 Task: Search one way flight ticket for 3 adults, 3 children in business from Kenai: Kenai Municipal Airport to Riverton: Central Wyoming Regional Airport (was Riverton Regional) on 5-4-2023. Choice of flights is United. Number of bags: 1 carry on bag and 3 checked bags. Price is upto 89000. Outbound departure time preference is 0:00.
Action: Mouse moved to (301, 255)
Screenshot: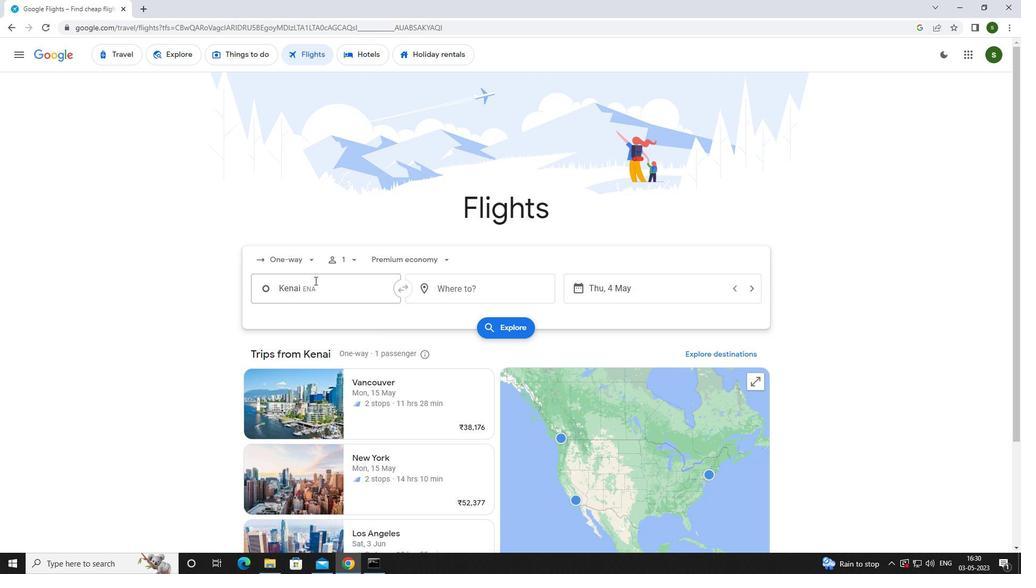 
Action: Mouse pressed left at (301, 255)
Screenshot: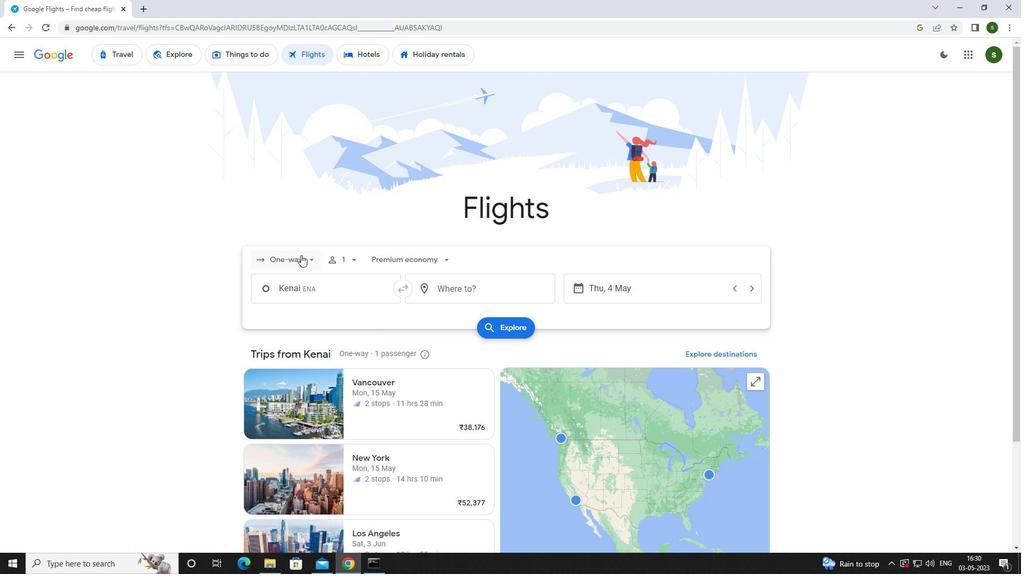 
Action: Mouse moved to (306, 308)
Screenshot: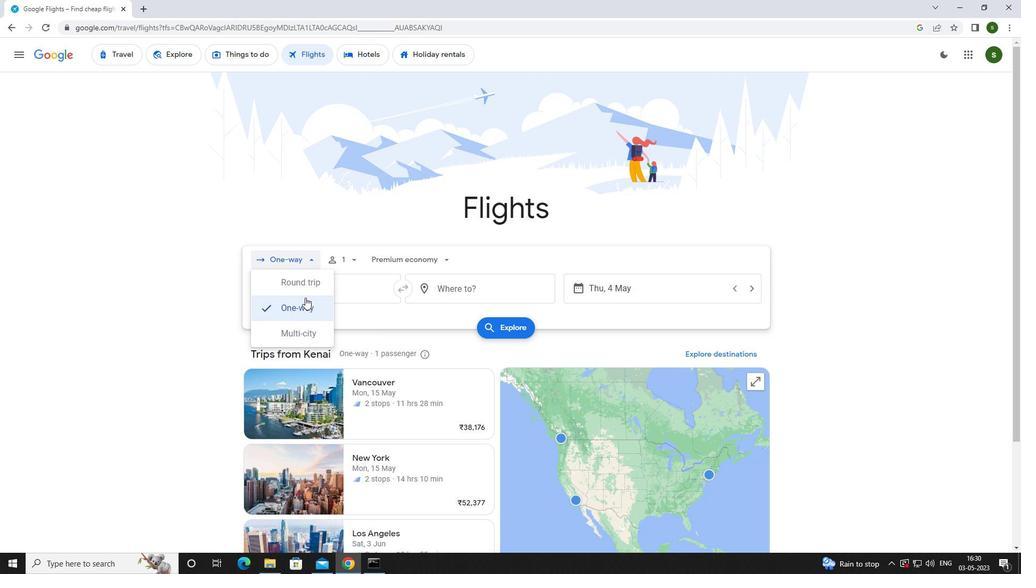 
Action: Mouse pressed left at (306, 308)
Screenshot: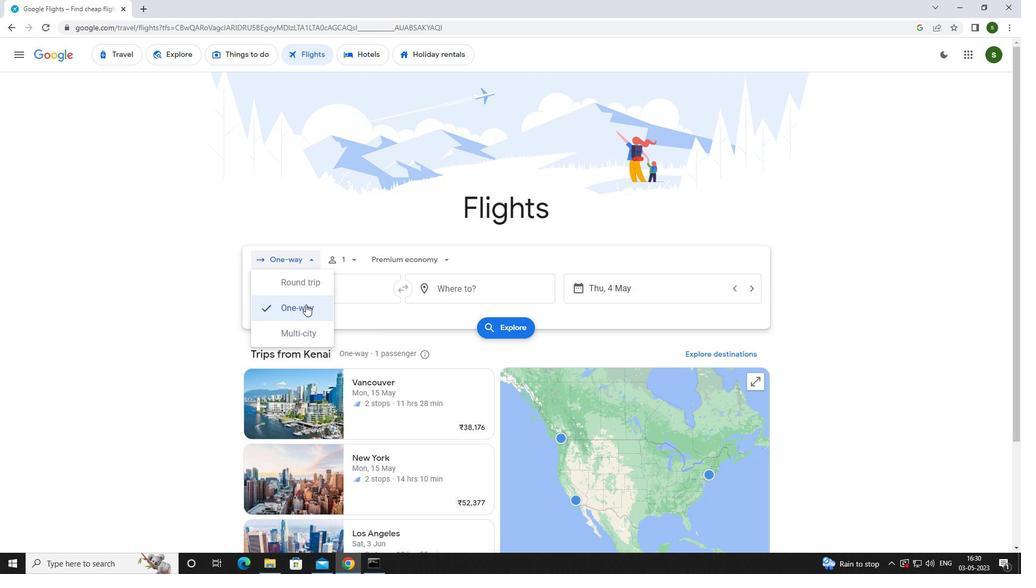 
Action: Mouse moved to (354, 257)
Screenshot: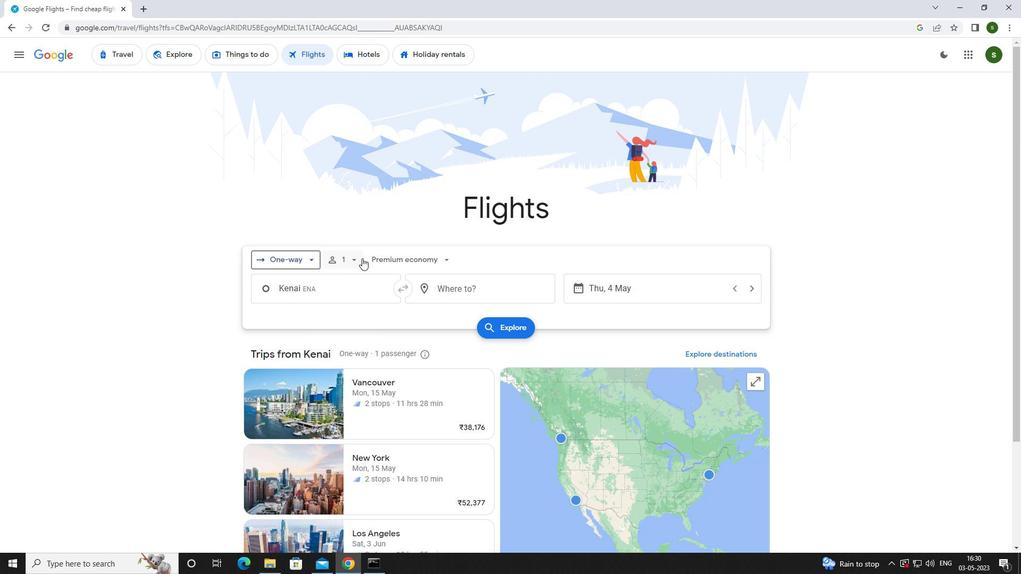 
Action: Mouse pressed left at (354, 257)
Screenshot: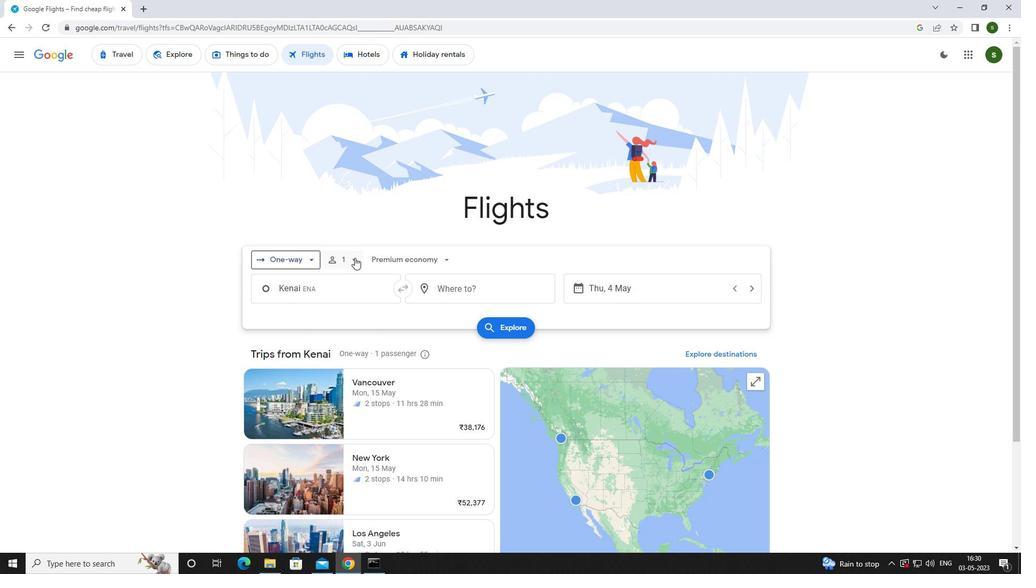 
Action: Mouse moved to (429, 288)
Screenshot: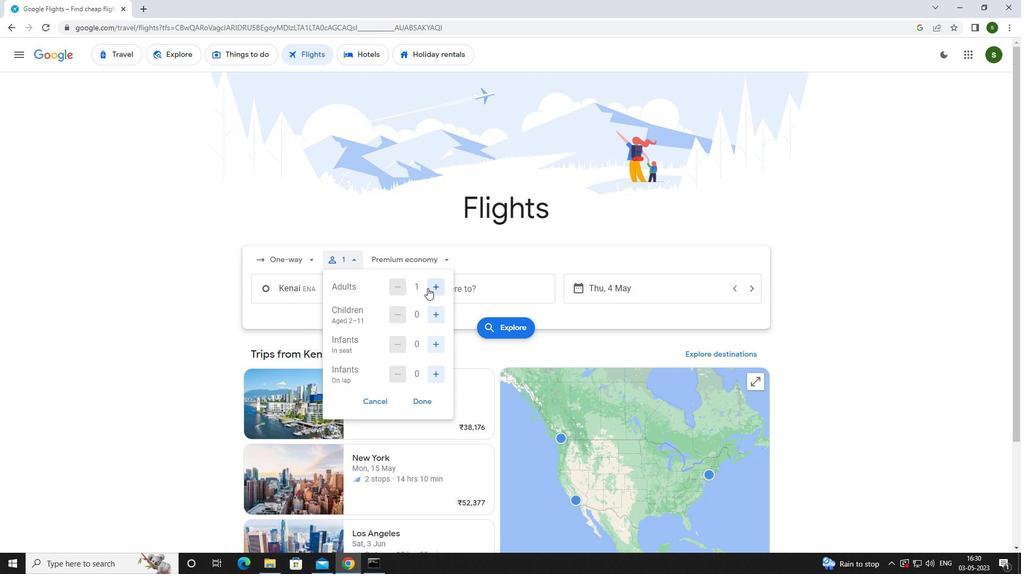 
Action: Mouse pressed left at (429, 288)
Screenshot: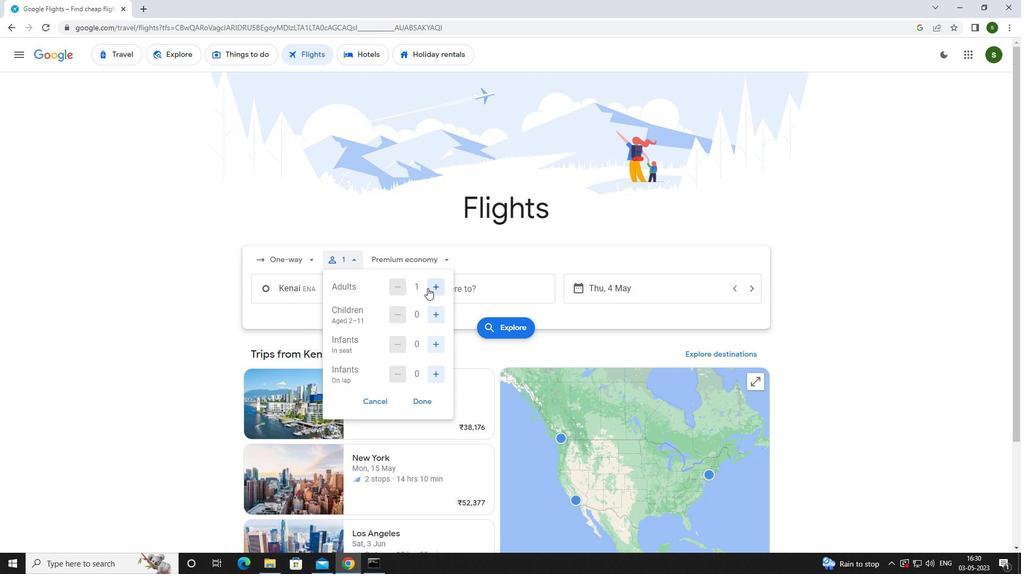 
Action: Mouse pressed left at (429, 288)
Screenshot: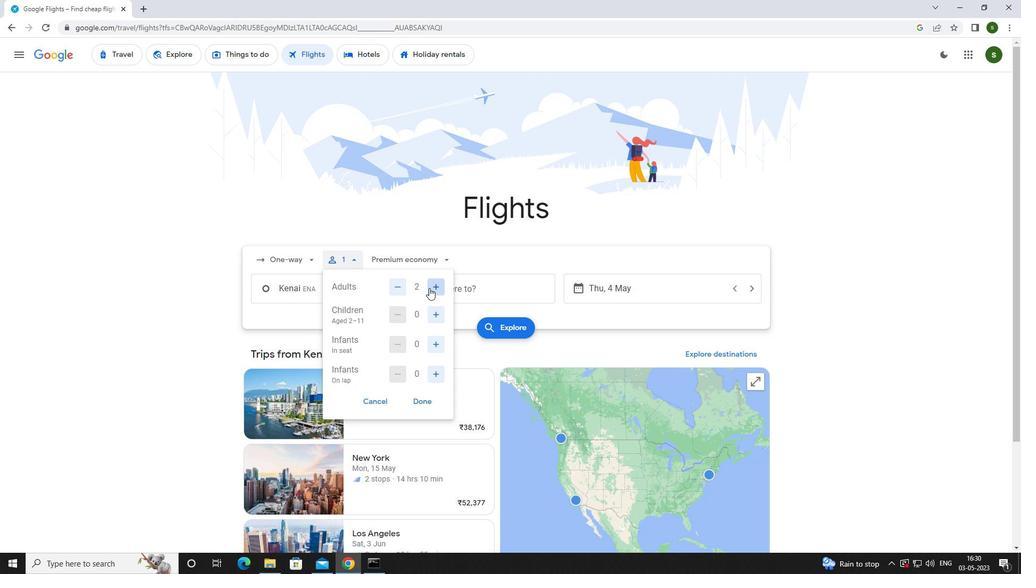 
Action: Mouse moved to (435, 311)
Screenshot: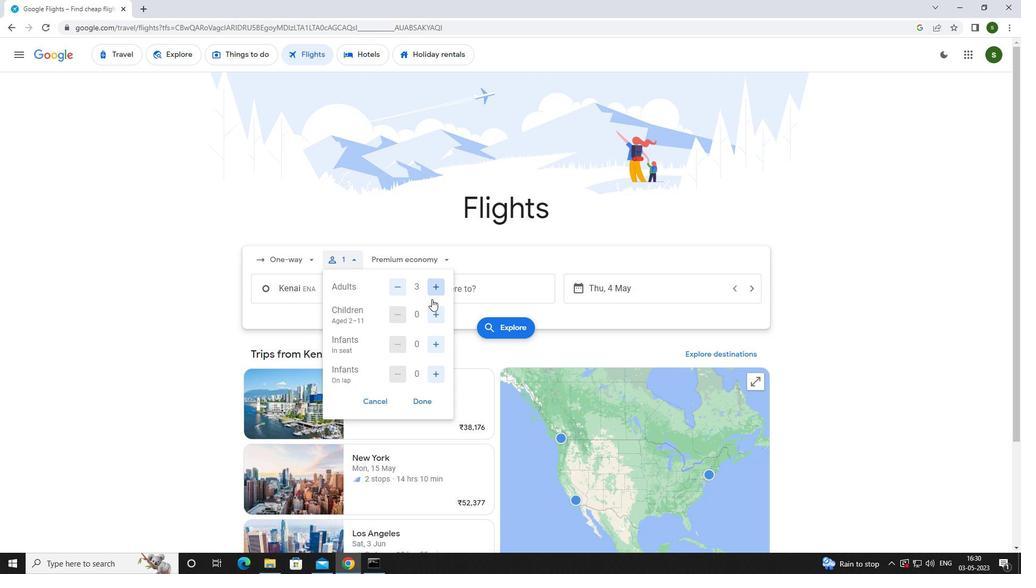
Action: Mouse pressed left at (435, 311)
Screenshot: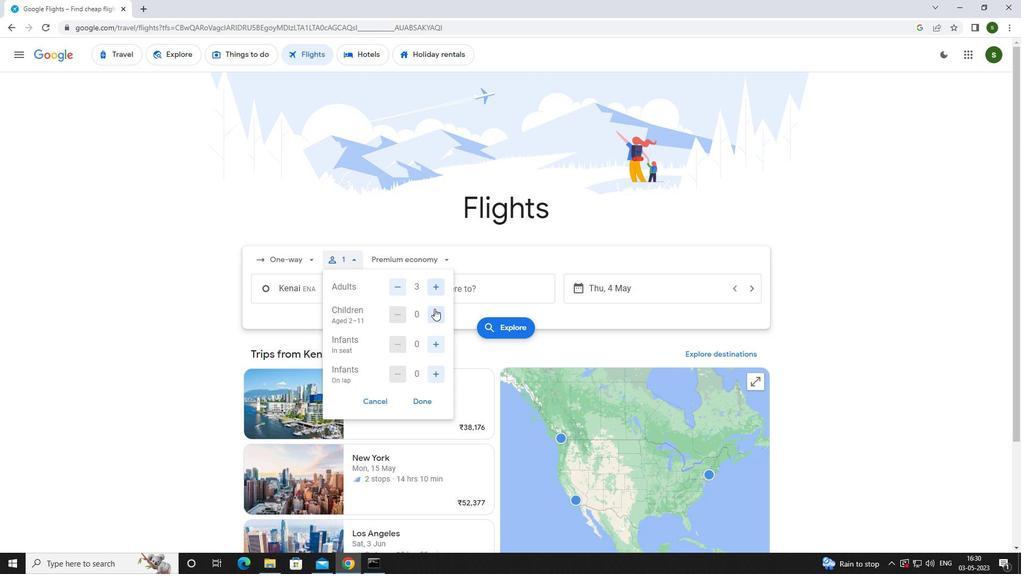 
Action: Mouse pressed left at (435, 311)
Screenshot: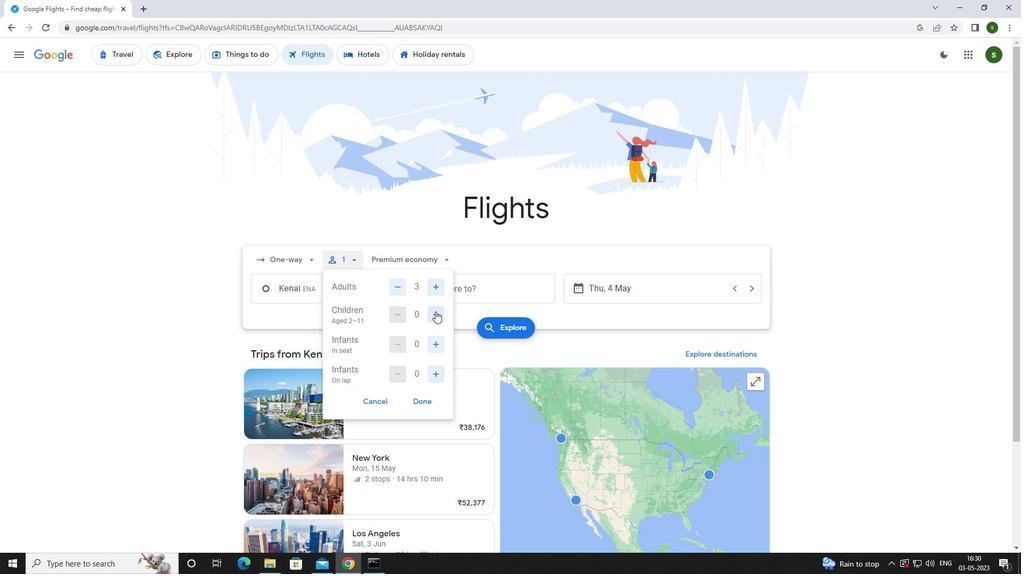 
Action: Mouse pressed left at (435, 311)
Screenshot: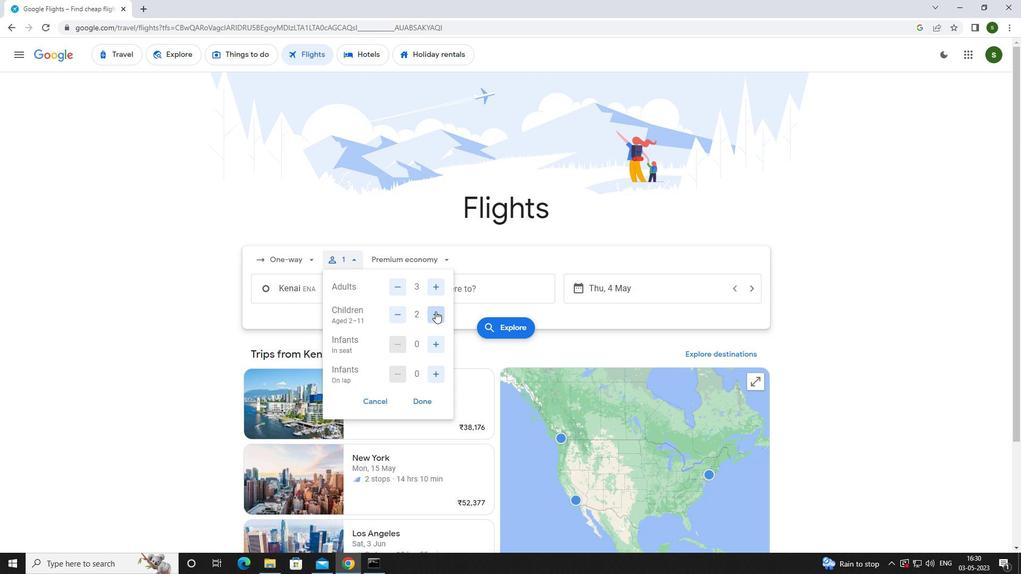 
Action: Mouse moved to (428, 262)
Screenshot: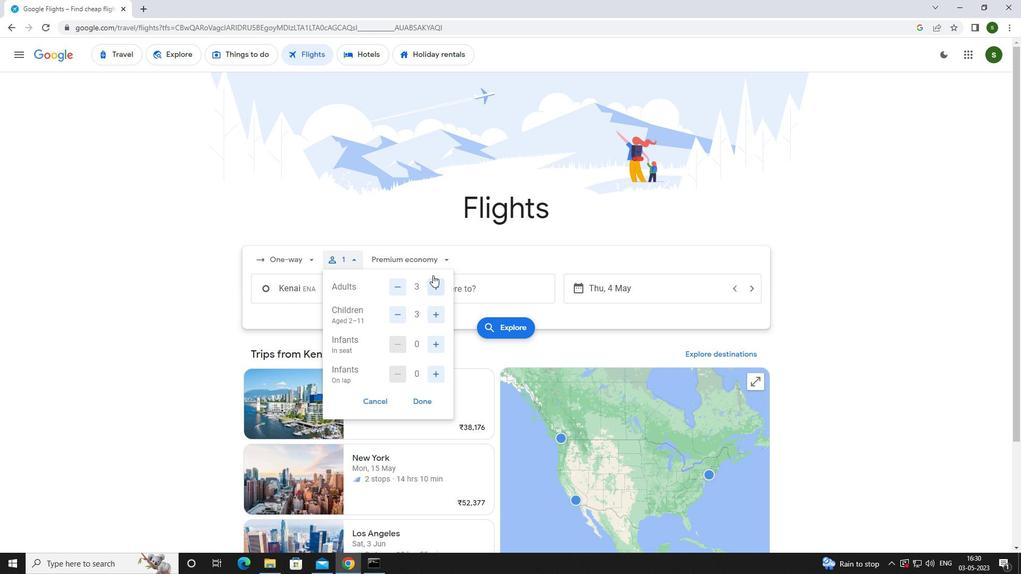 
Action: Mouse pressed left at (428, 262)
Screenshot: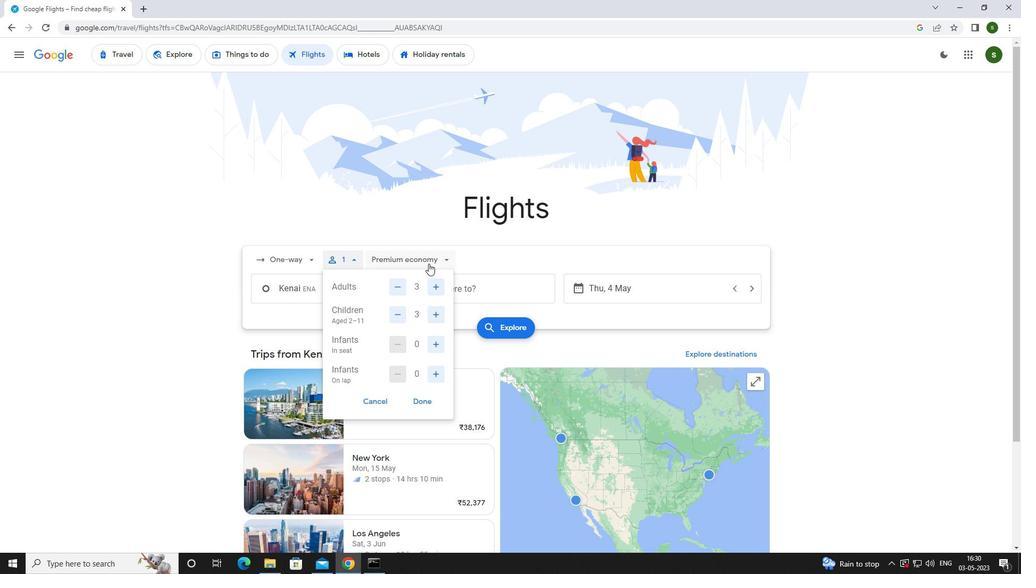 
Action: Mouse moved to (426, 328)
Screenshot: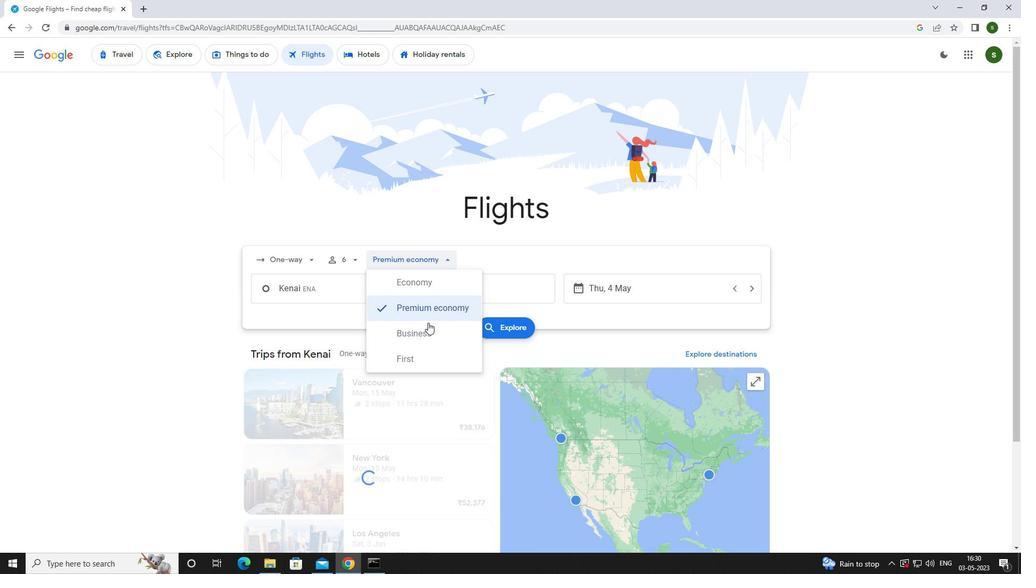 
Action: Mouse pressed left at (426, 328)
Screenshot: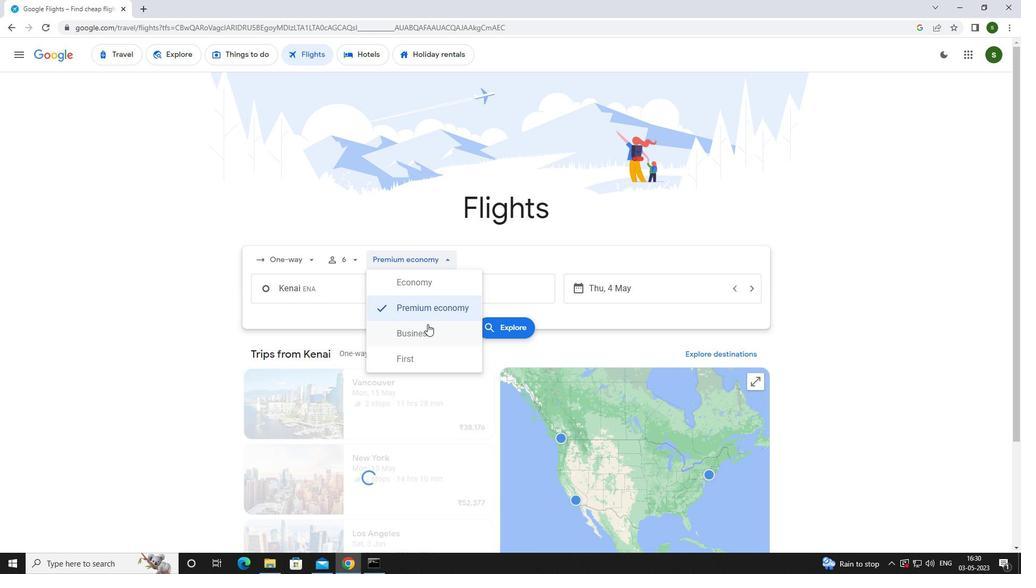 
Action: Mouse moved to (360, 292)
Screenshot: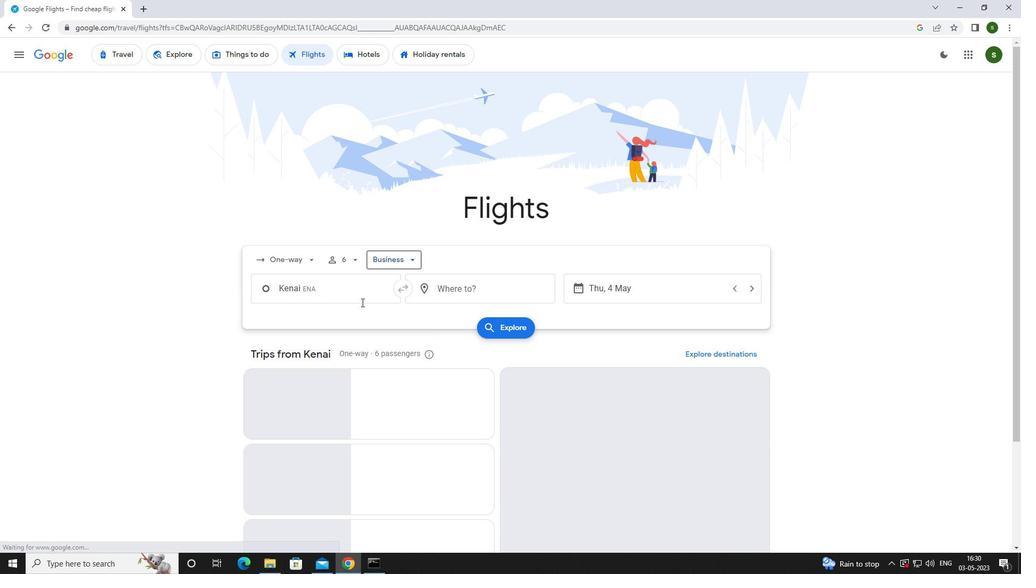 
Action: Mouse pressed left at (360, 292)
Screenshot: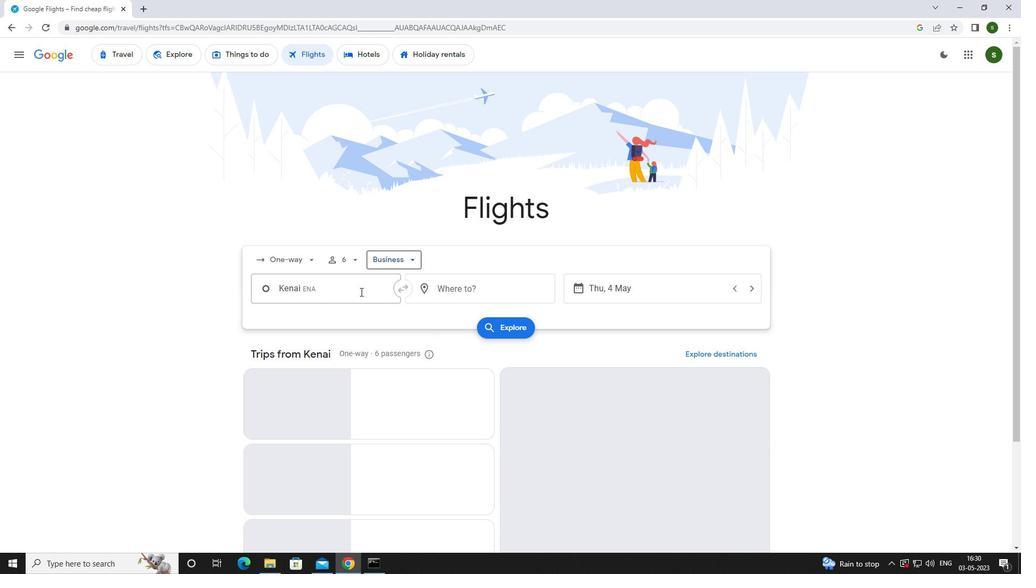 
Action: Key pressed <Key.caps_lock>k<Key.caps_lock>enai
Screenshot: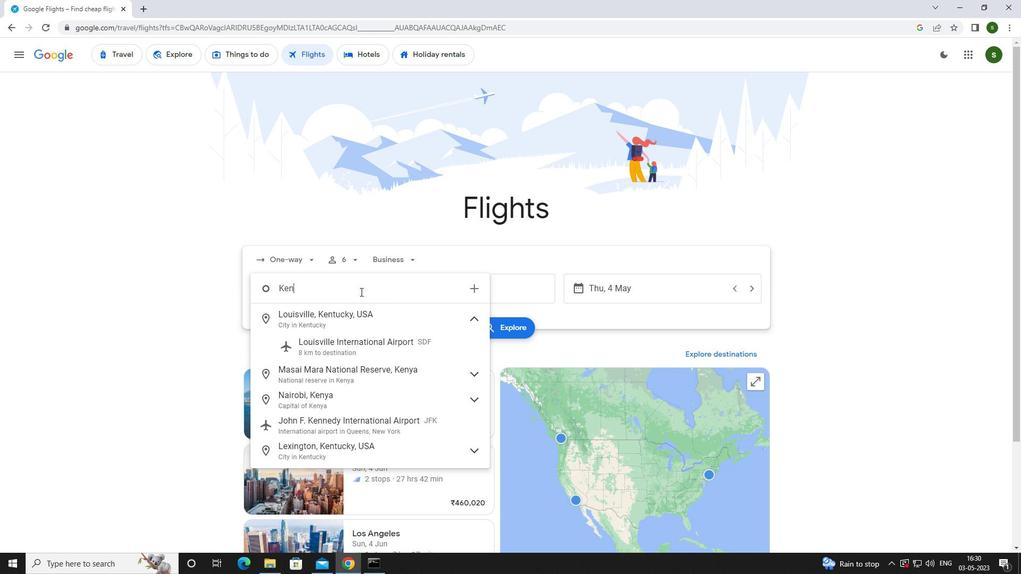 
Action: Mouse moved to (352, 374)
Screenshot: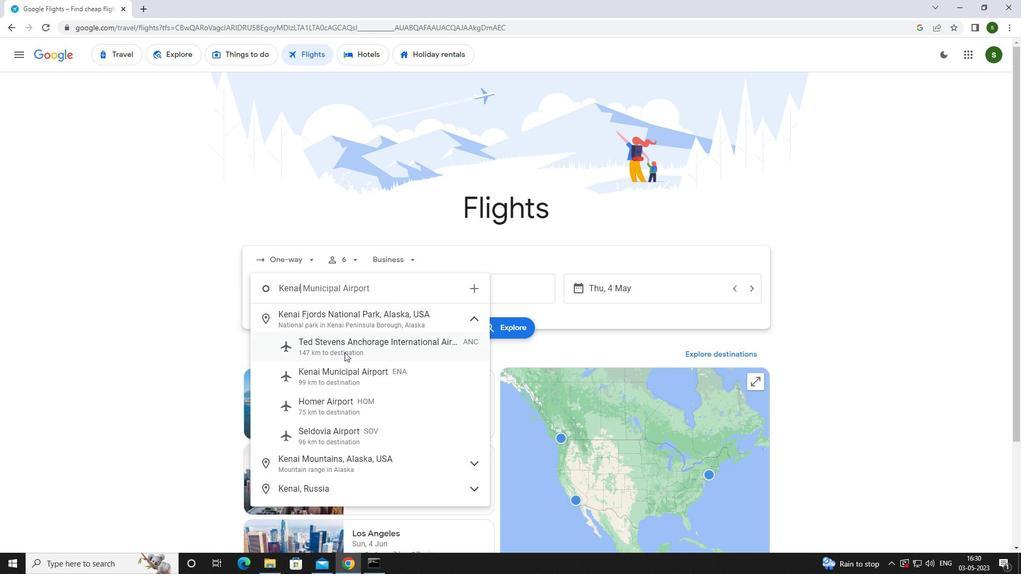 
Action: Mouse pressed left at (352, 374)
Screenshot: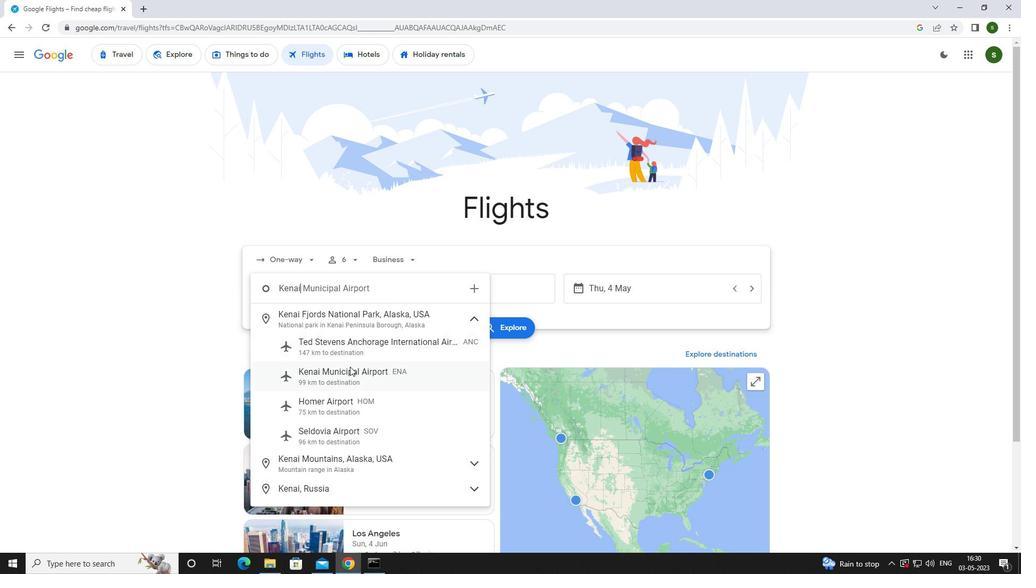 
Action: Mouse moved to (460, 294)
Screenshot: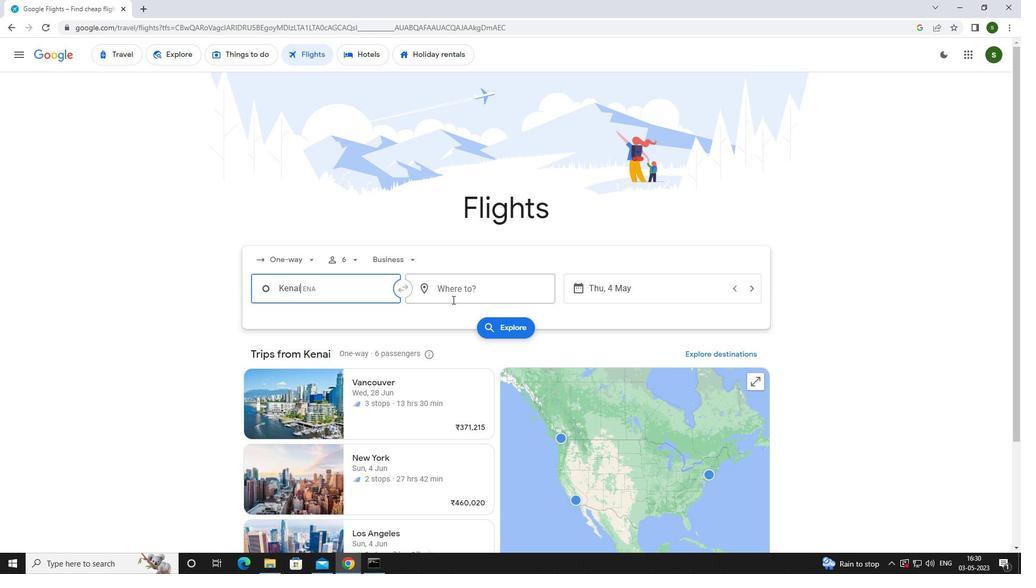 
Action: Mouse pressed left at (460, 294)
Screenshot: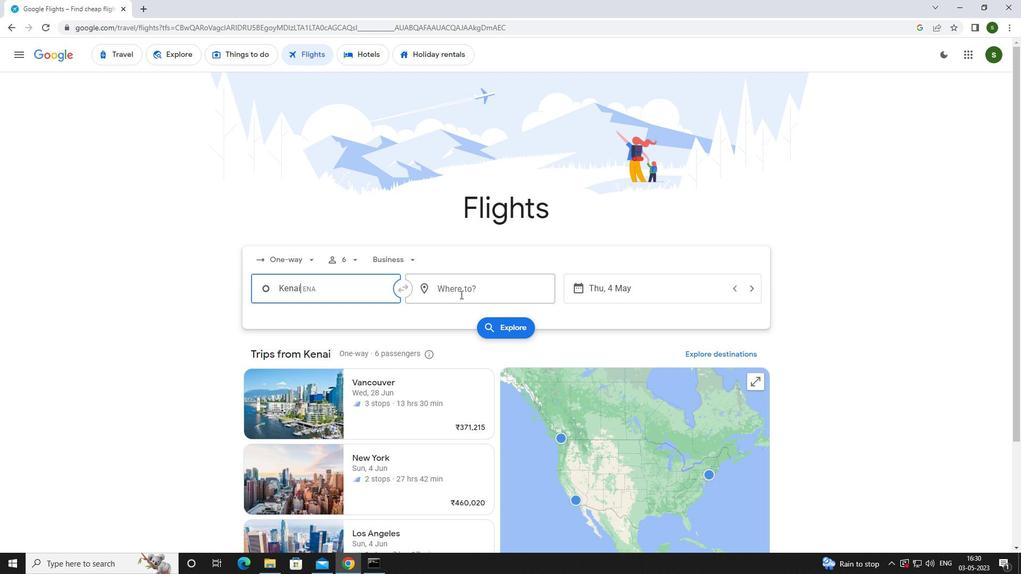 
Action: Key pressed <Key.caps_lock>r<Key.caps_lock>ivert
Screenshot: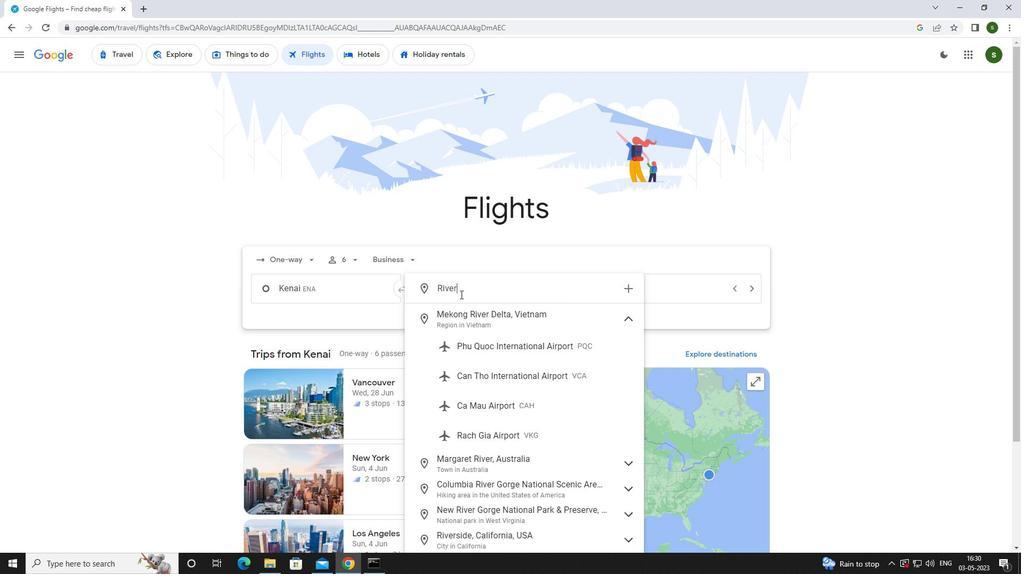 
Action: Mouse moved to (475, 348)
Screenshot: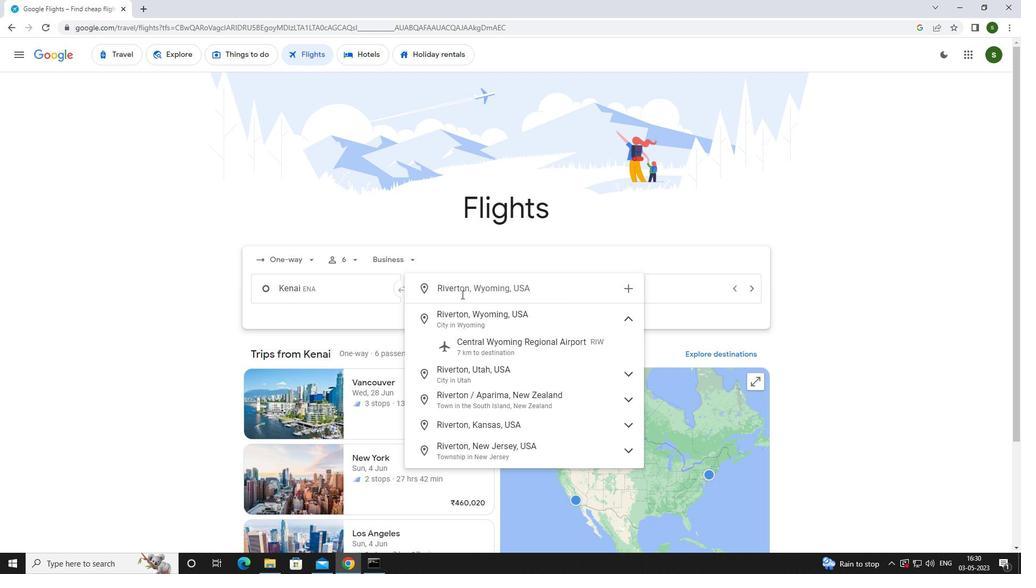 
Action: Mouse pressed left at (475, 348)
Screenshot: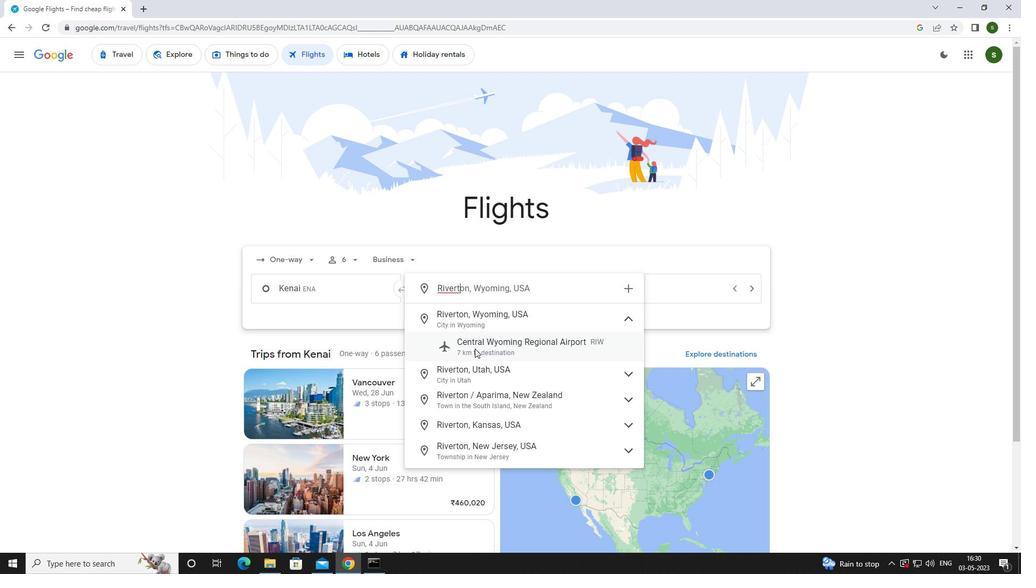 
Action: Mouse moved to (641, 285)
Screenshot: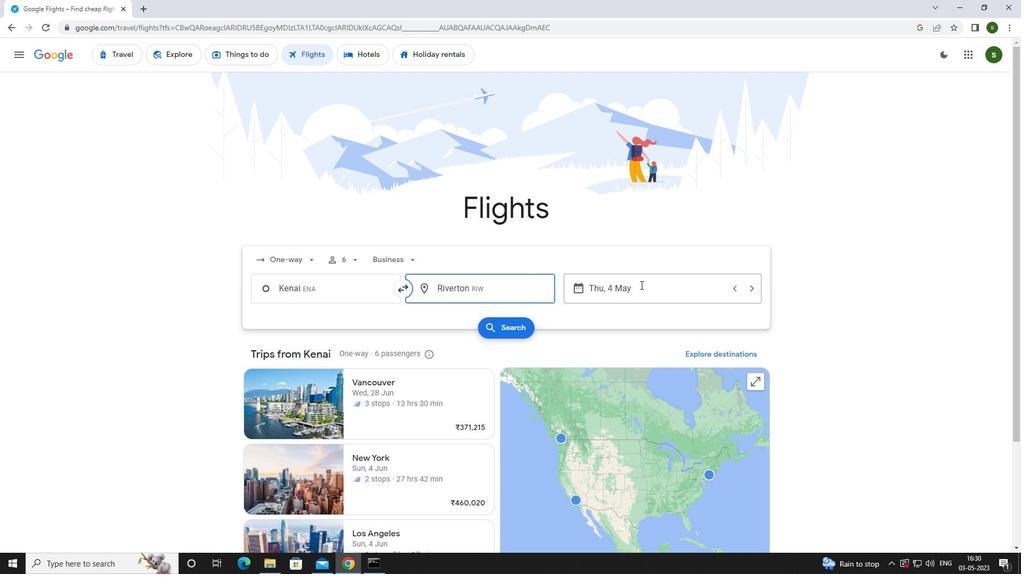 
Action: Mouse pressed left at (641, 285)
Screenshot: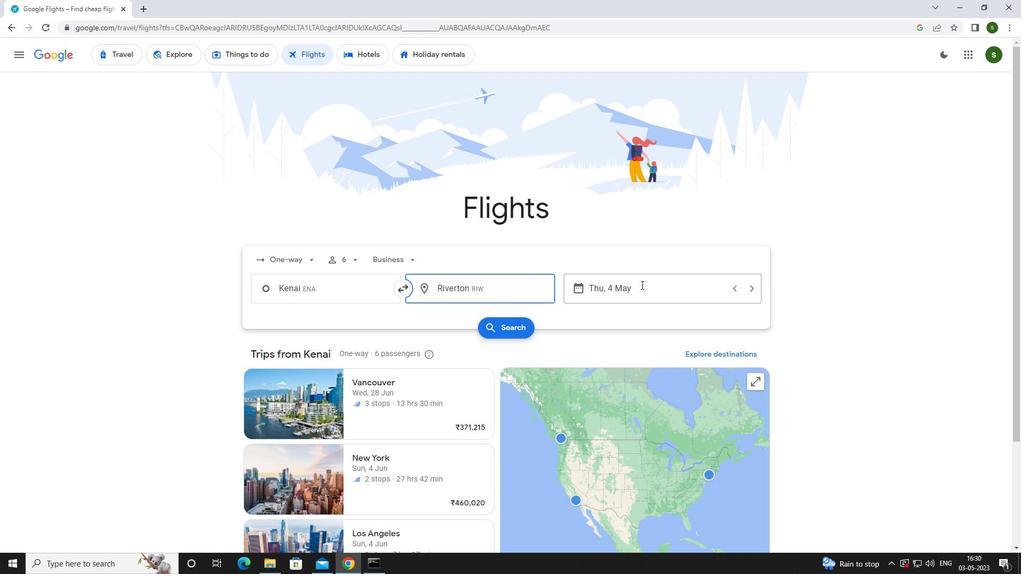 
Action: Mouse moved to (493, 358)
Screenshot: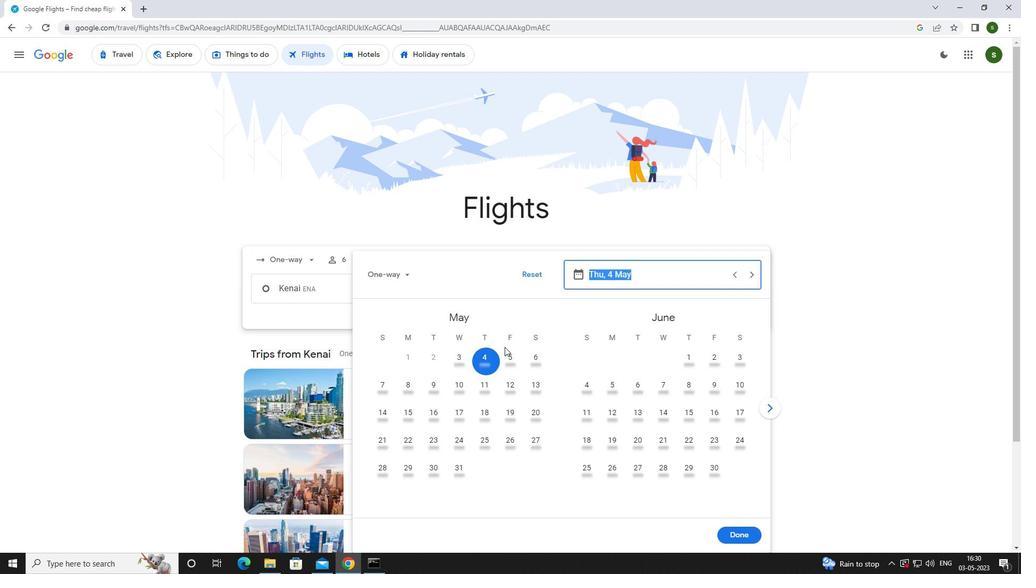 
Action: Mouse pressed left at (493, 358)
Screenshot: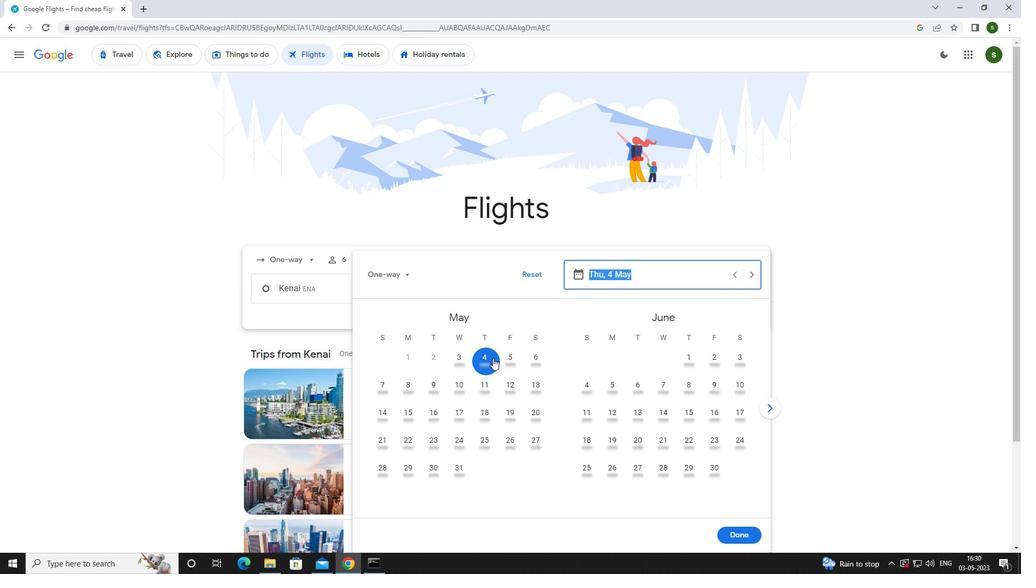 
Action: Mouse moved to (751, 538)
Screenshot: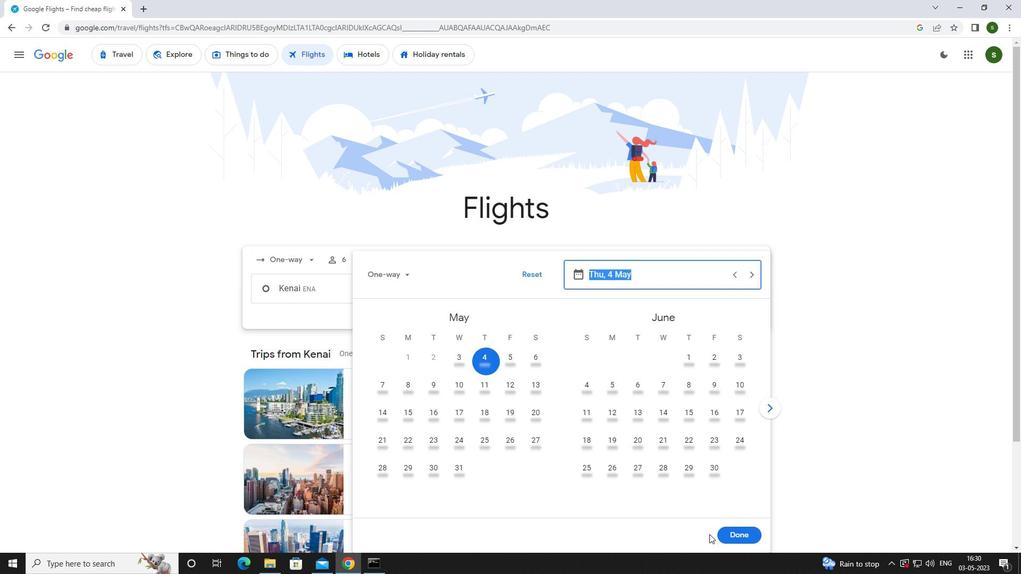 
Action: Mouse pressed left at (751, 538)
Screenshot: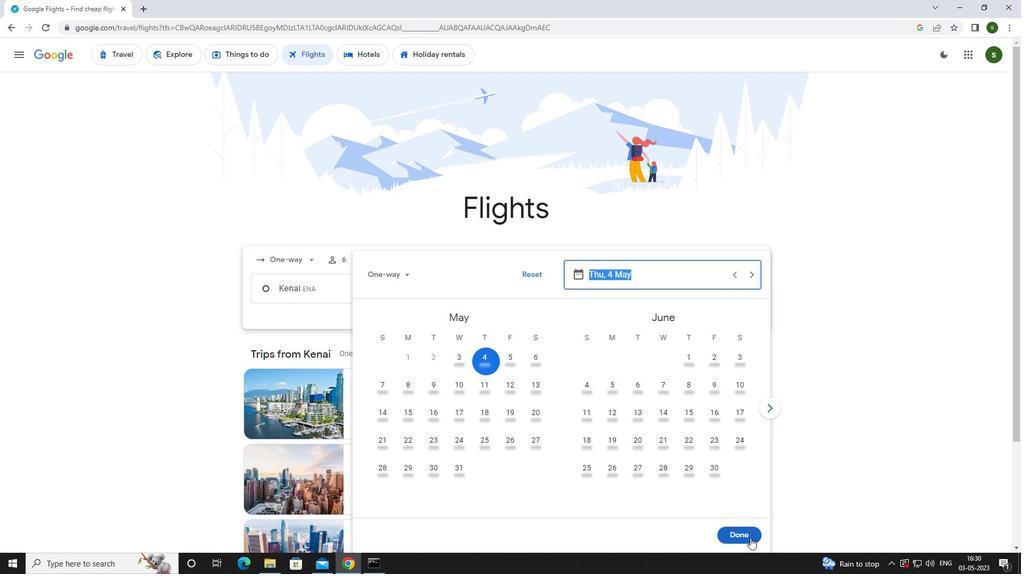 
Action: Mouse moved to (494, 326)
Screenshot: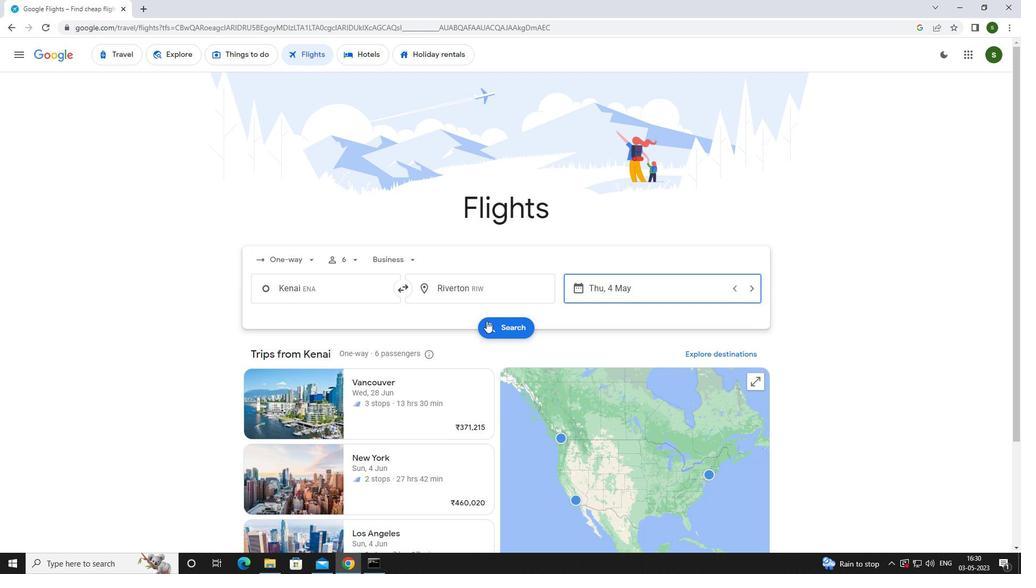
Action: Mouse pressed left at (494, 326)
Screenshot: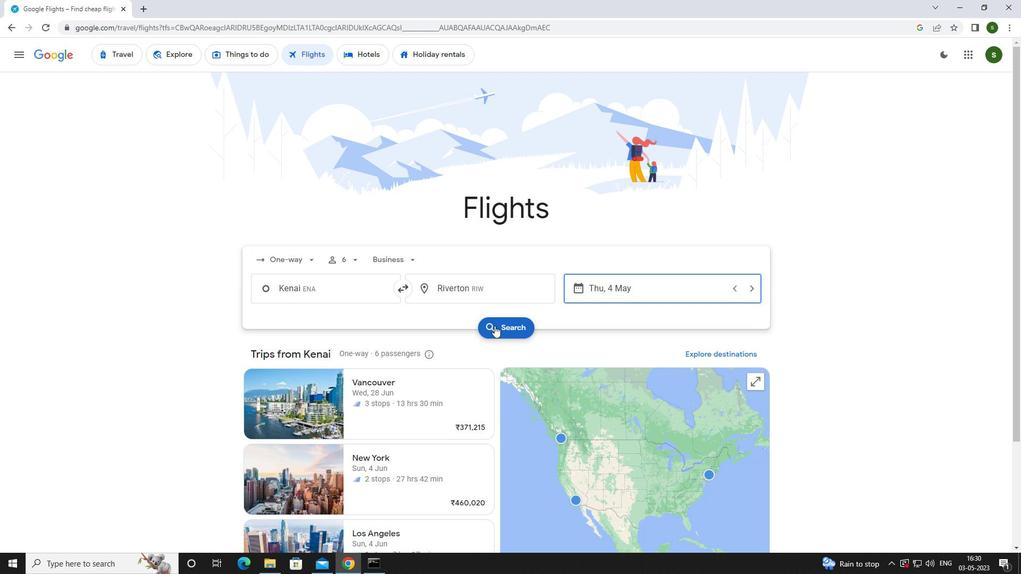 
Action: Mouse moved to (275, 152)
Screenshot: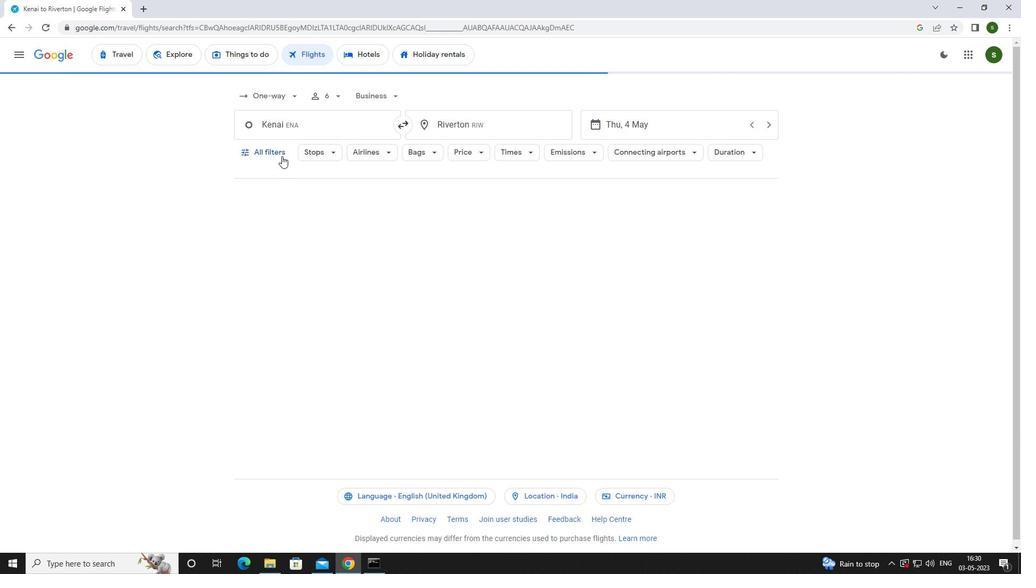 
Action: Mouse pressed left at (275, 152)
Screenshot: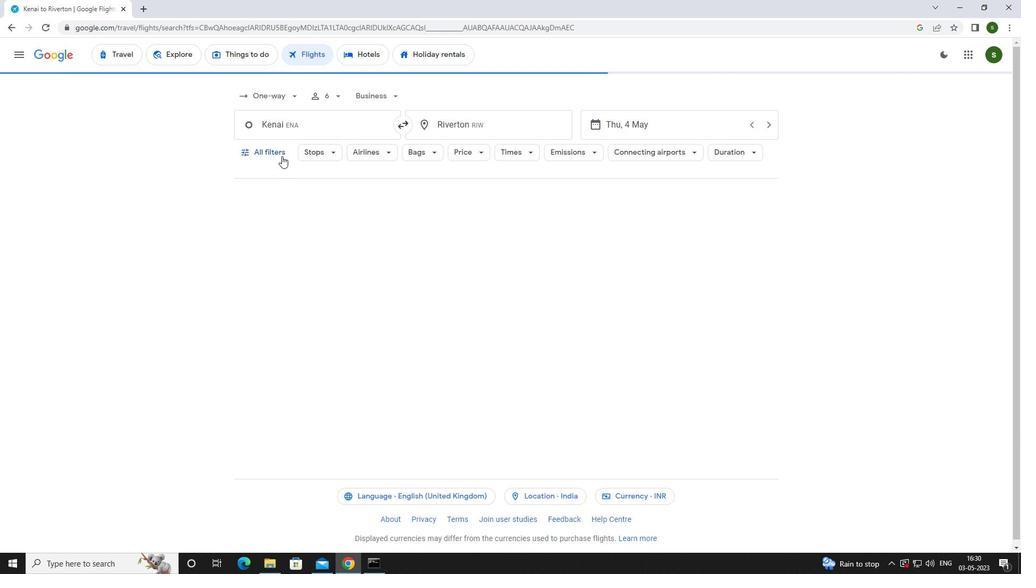 
Action: Mouse moved to (397, 380)
Screenshot: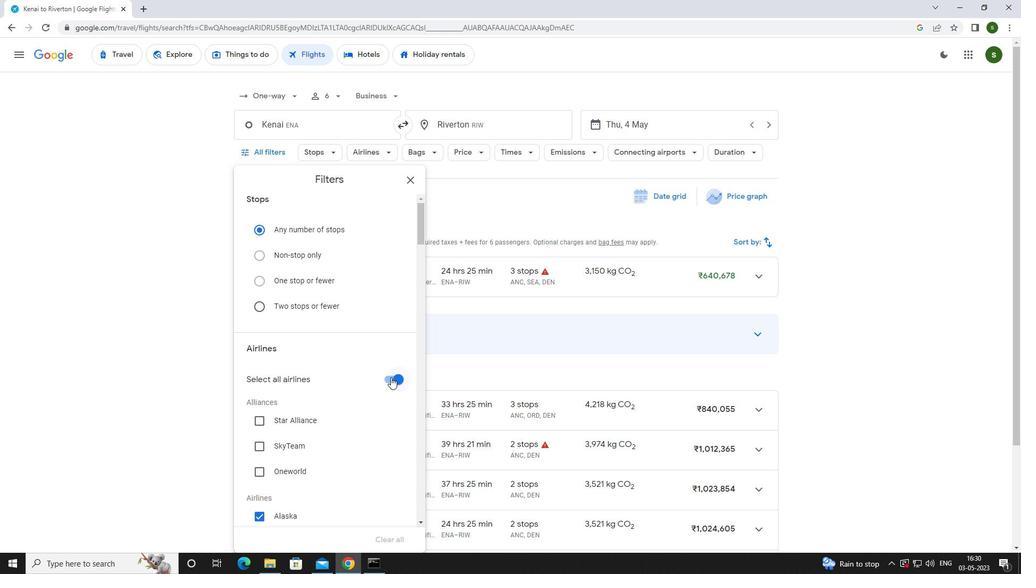 
Action: Mouse pressed left at (397, 380)
Screenshot: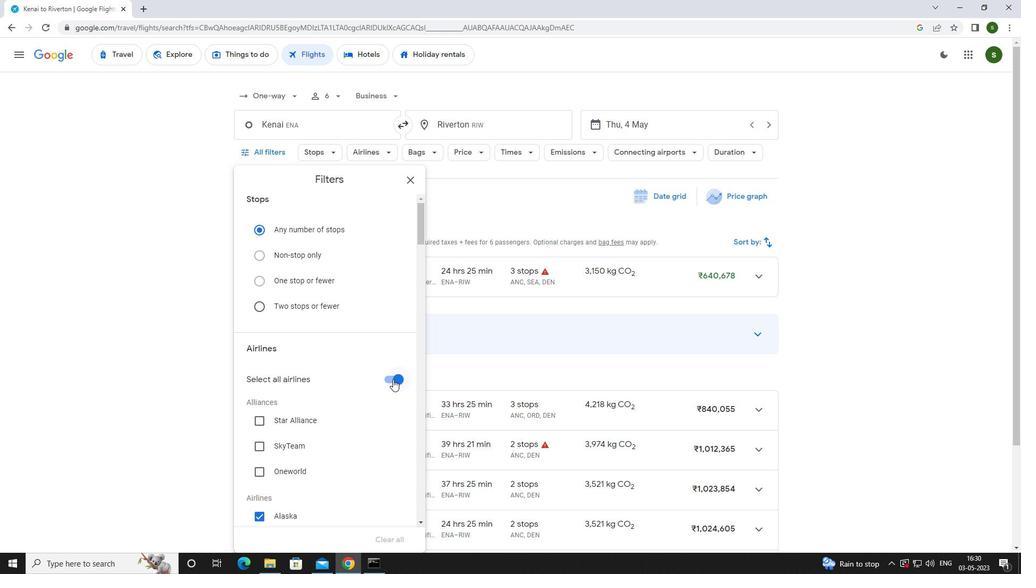 
Action: Mouse moved to (377, 343)
Screenshot: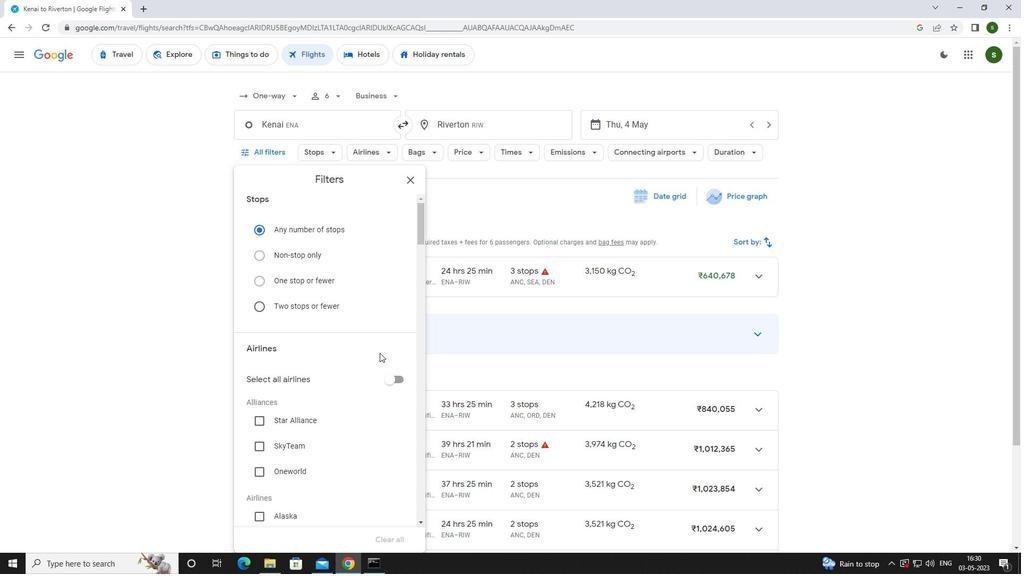 
Action: Mouse scrolled (377, 343) with delta (0, 0)
Screenshot: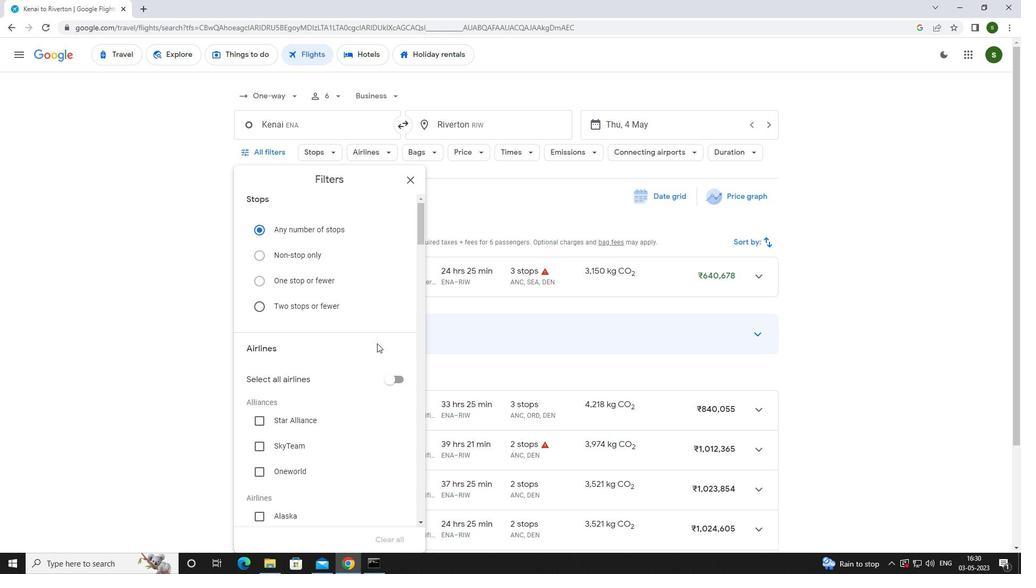 
Action: Mouse scrolled (377, 343) with delta (0, 0)
Screenshot: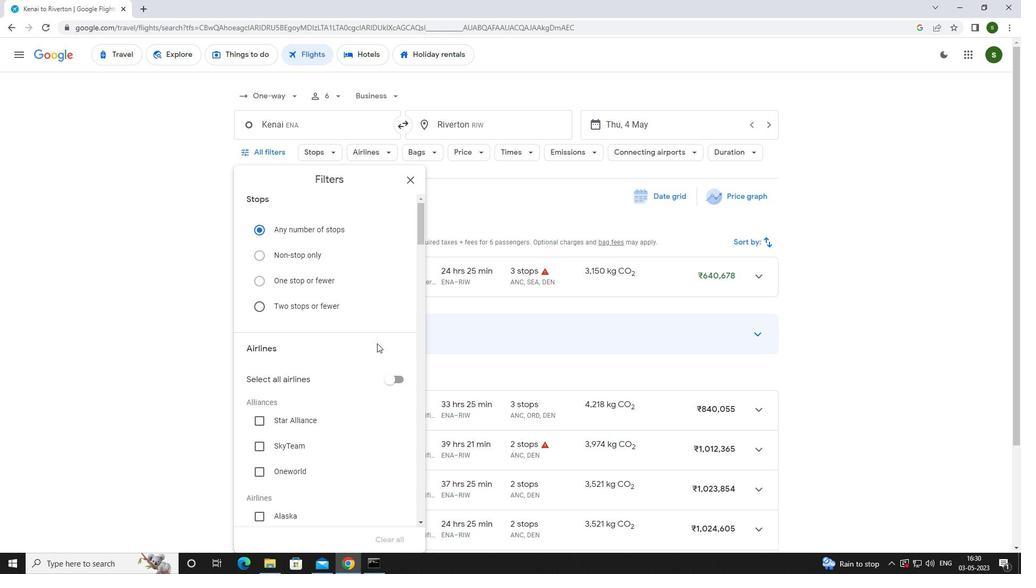 
Action: Mouse scrolled (377, 343) with delta (0, 0)
Screenshot: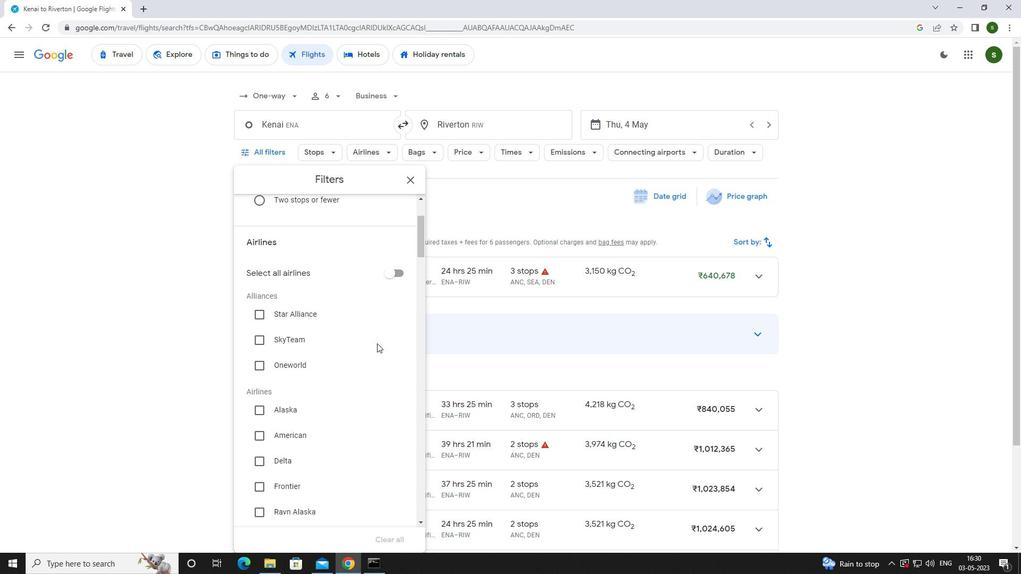 
Action: Mouse moved to (286, 480)
Screenshot: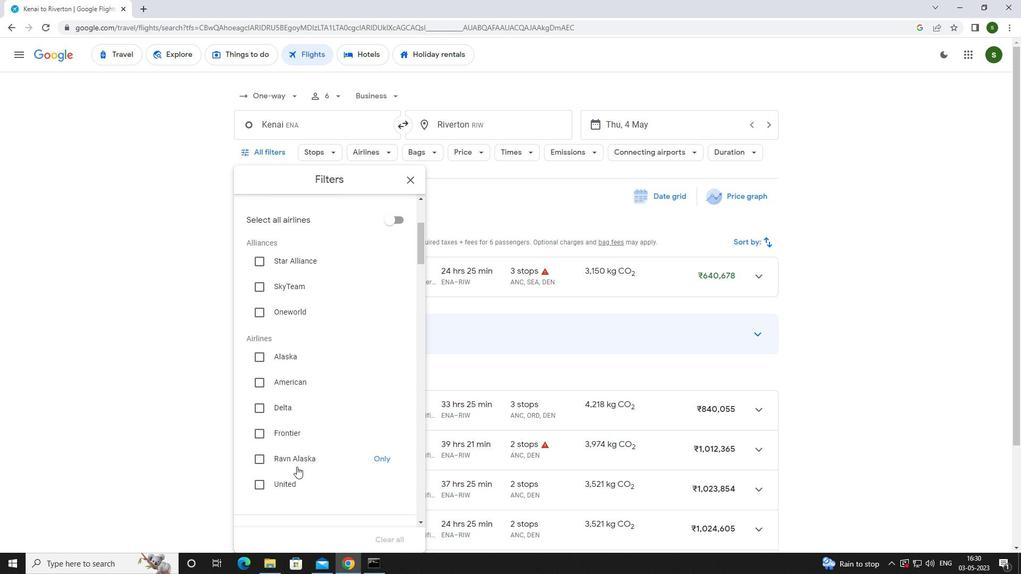
Action: Mouse pressed left at (286, 480)
Screenshot: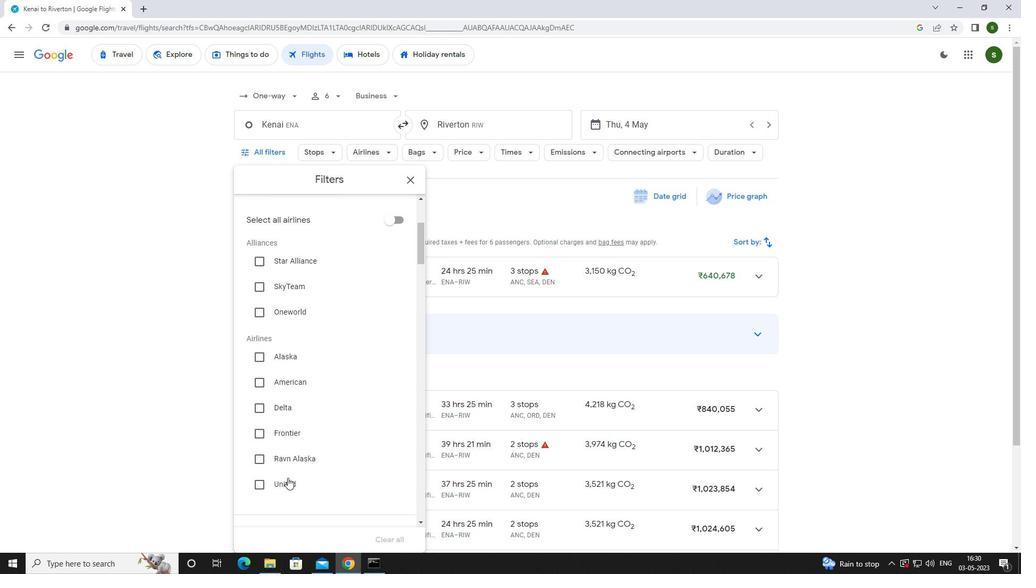 
Action: Mouse moved to (359, 401)
Screenshot: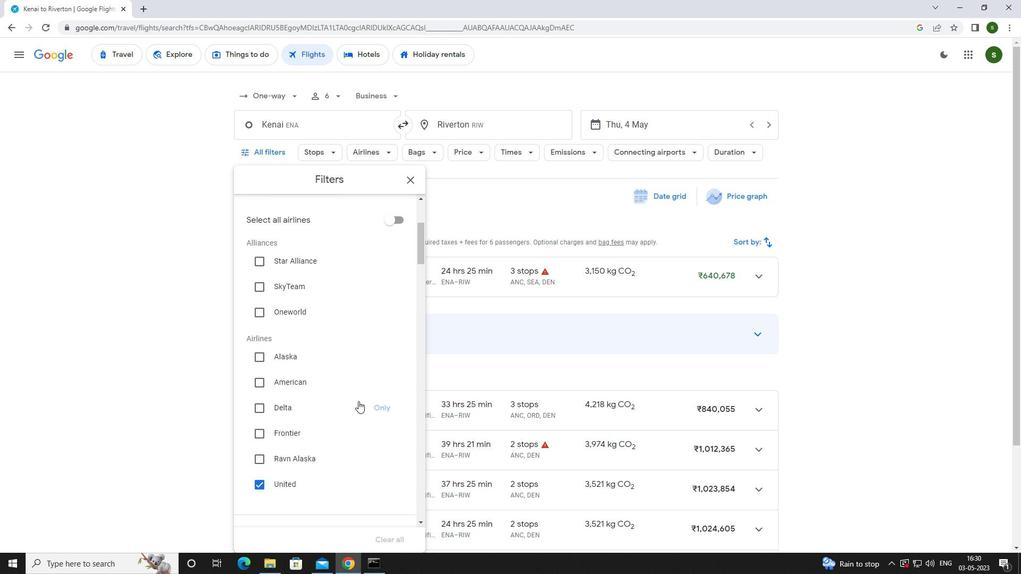 
Action: Mouse scrolled (359, 400) with delta (0, 0)
Screenshot: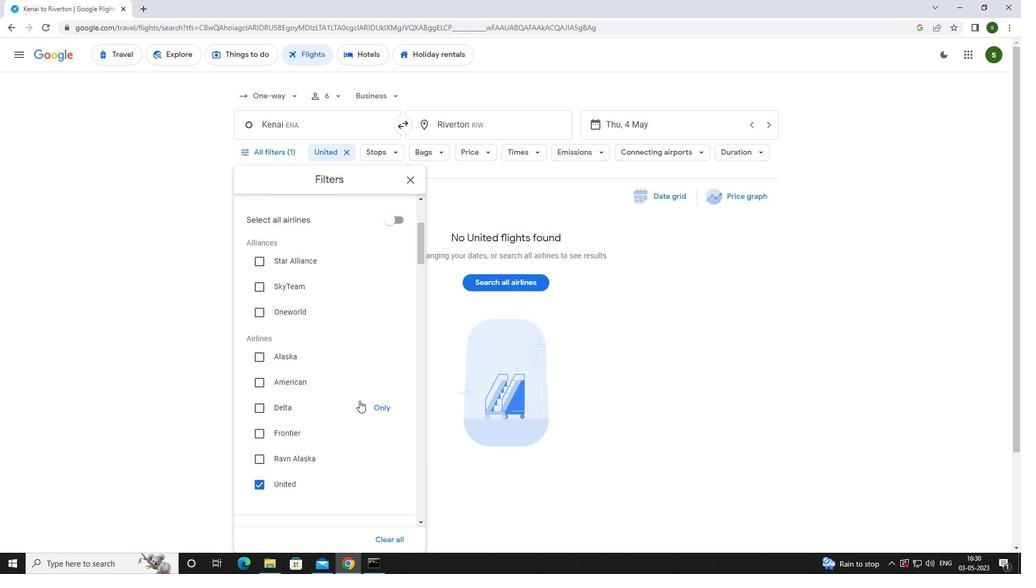 
Action: Mouse scrolled (359, 400) with delta (0, 0)
Screenshot: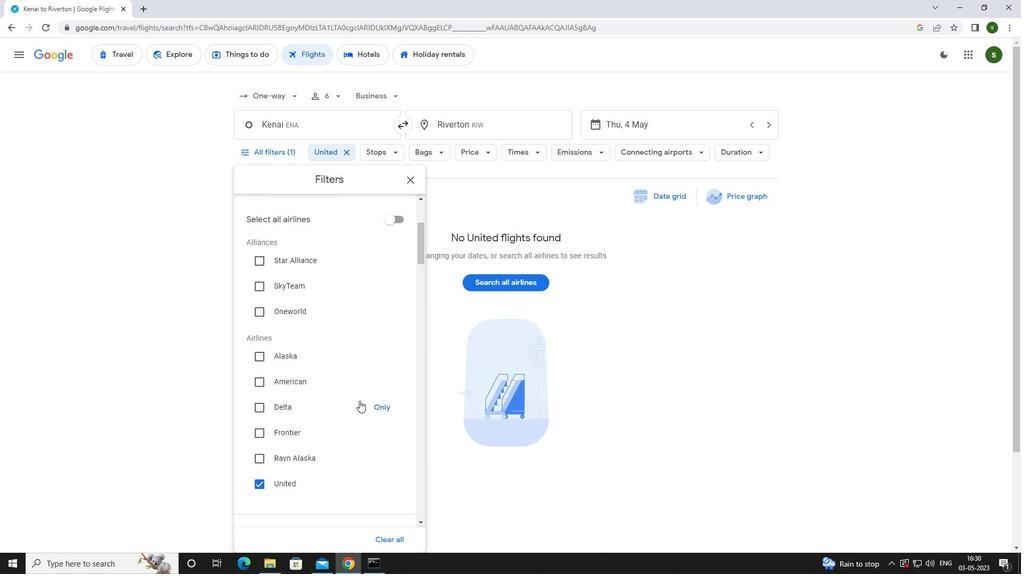 
Action: Mouse scrolled (359, 400) with delta (0, 0)
Screenshot: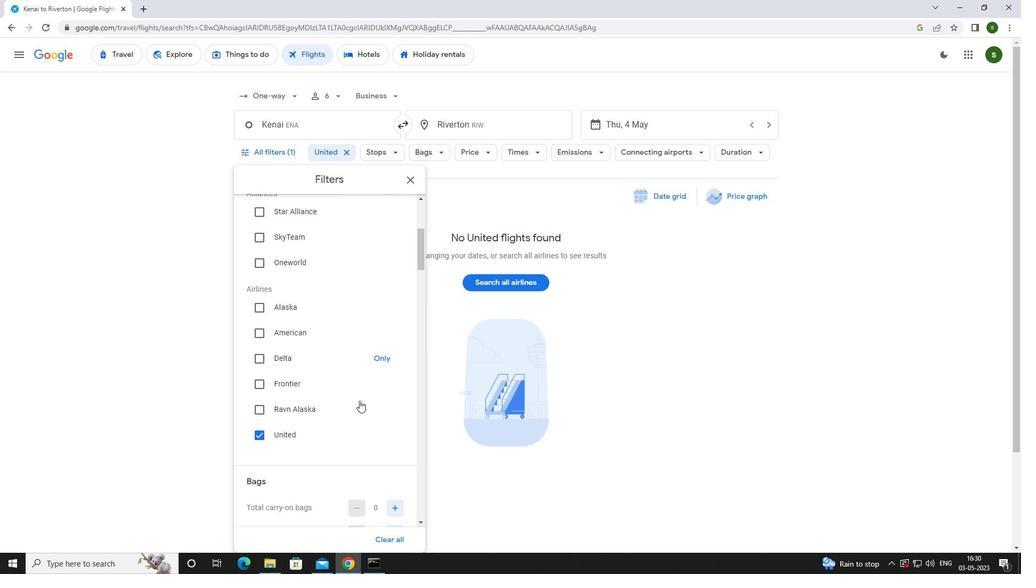 
Action: Mouse moved to (396, 394)
Screenshot: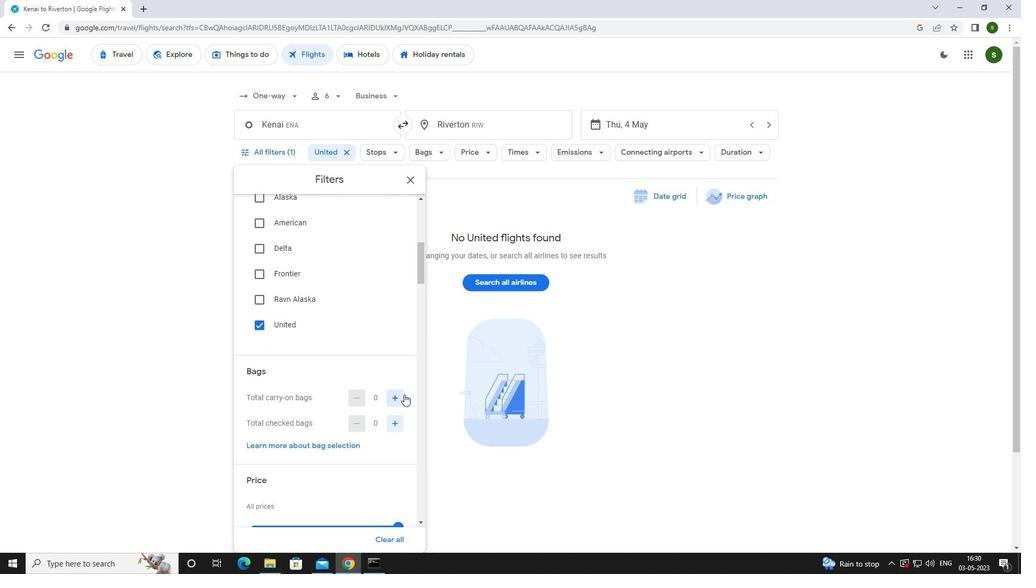
Action: Mouse pressed left at (396, 394)
Screenshot: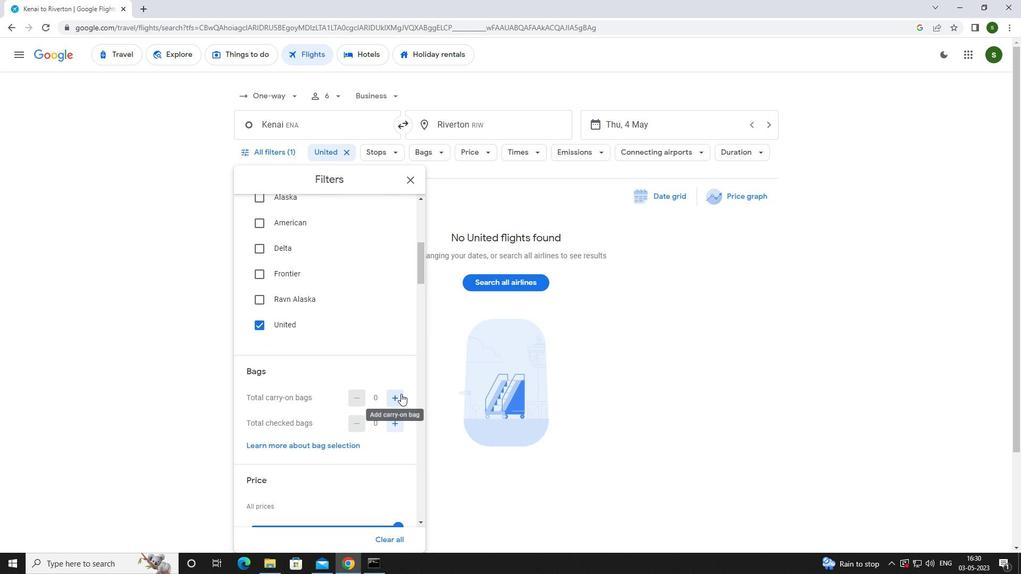 
Action: Mouse moved to (398, 425)
Screenshot: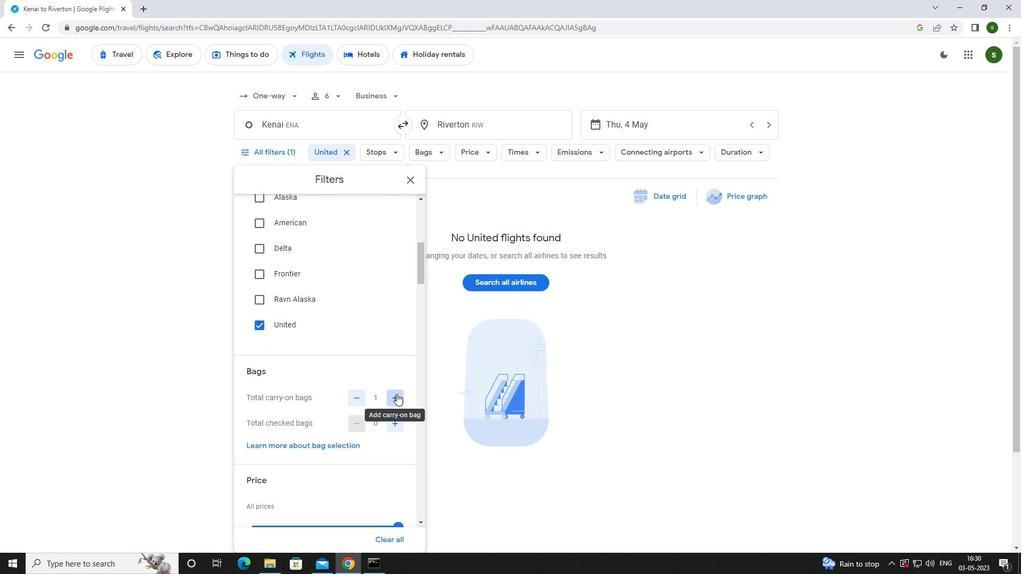 
Action: Mouse pressed left at (398, 425)
Screenshot: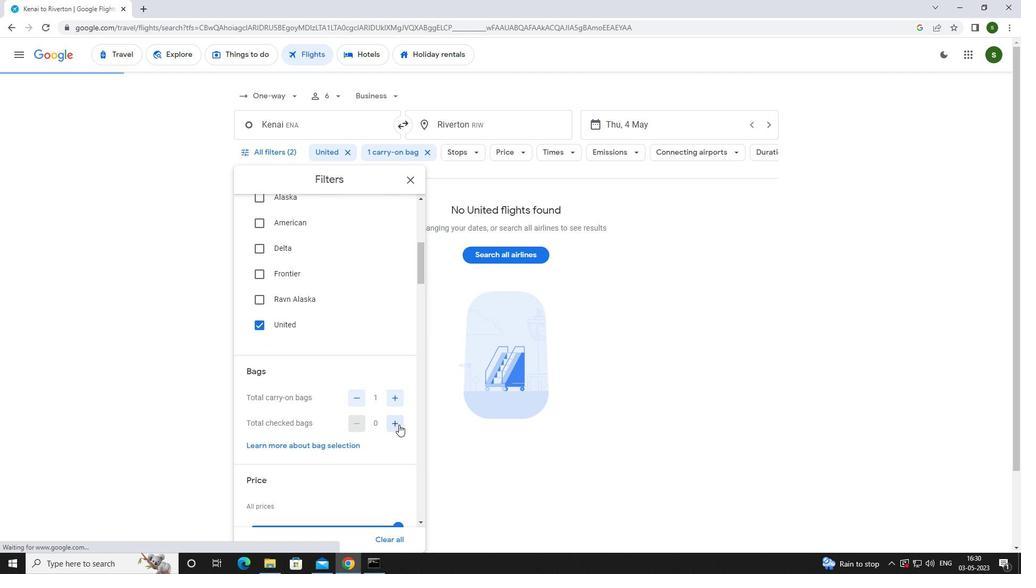 
Action: Mouse pressed left at (398, 425)
Screenshot: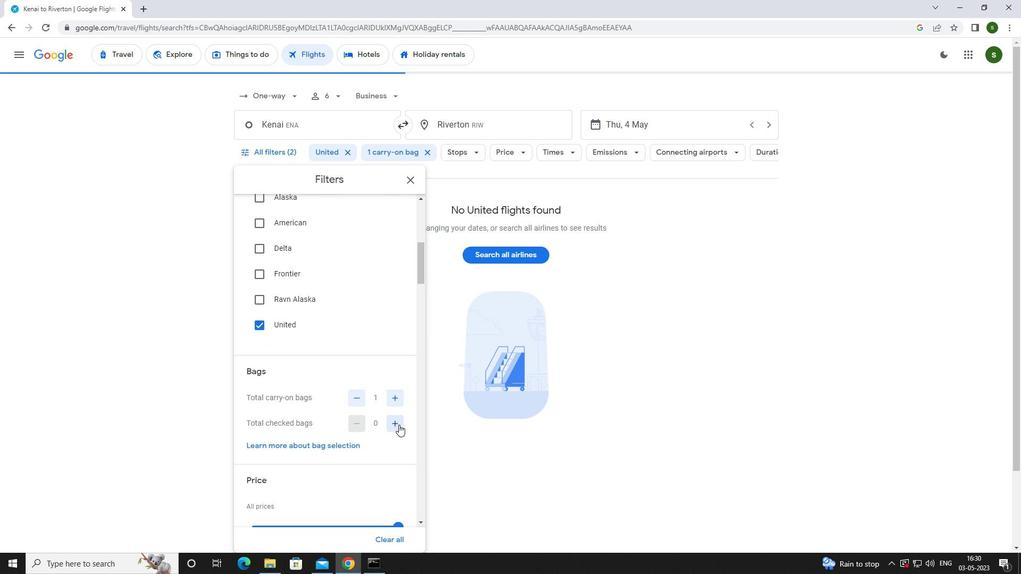 
Action: Mouse pressed left at (398, 425)
Screenshot: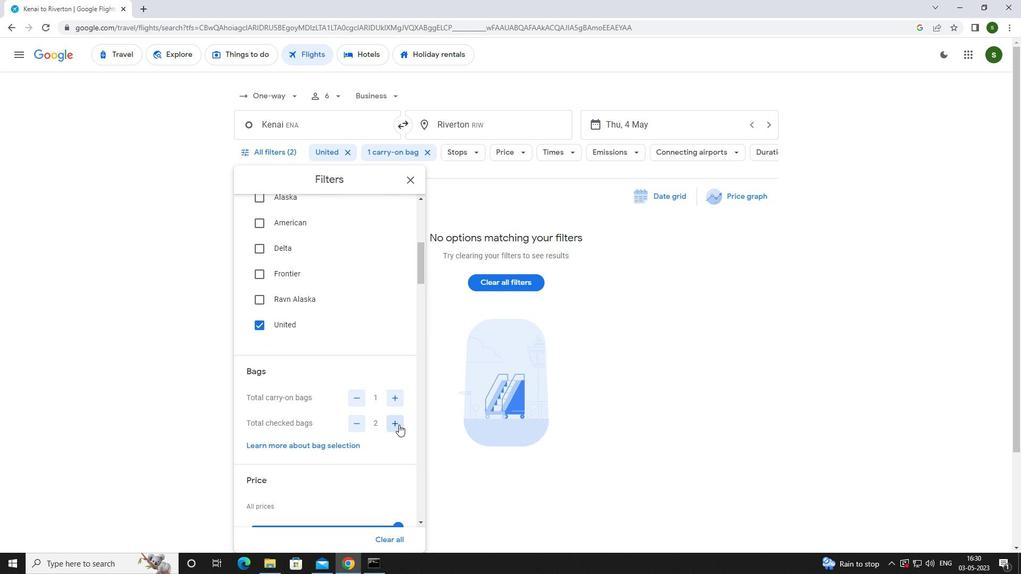
Action: Mouse scrolled (398, 424) with delta (0, 0)
Screenshot: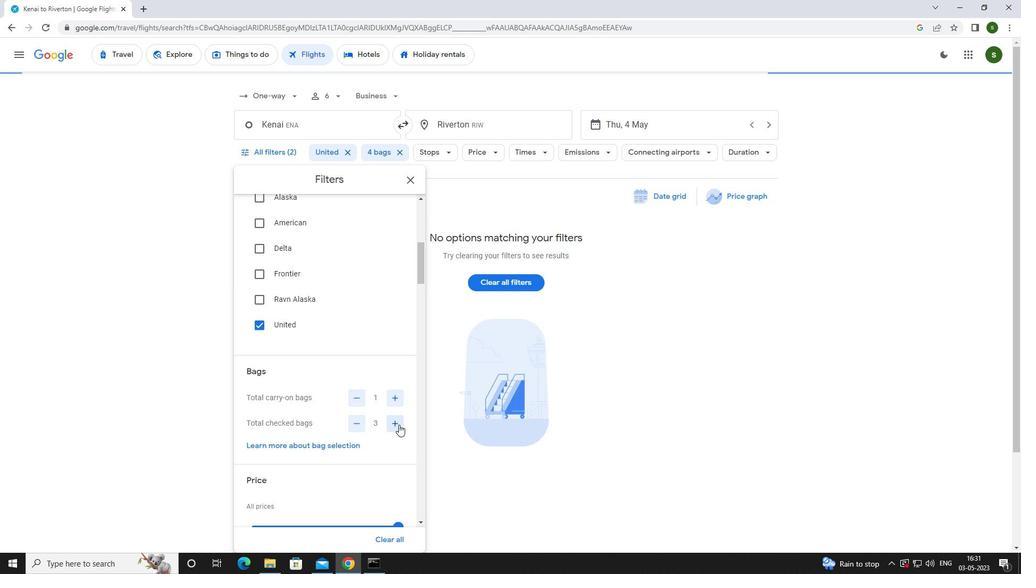 
Action: Mouse scrolled (398, 424) with delta (0, 0)
Screenshot: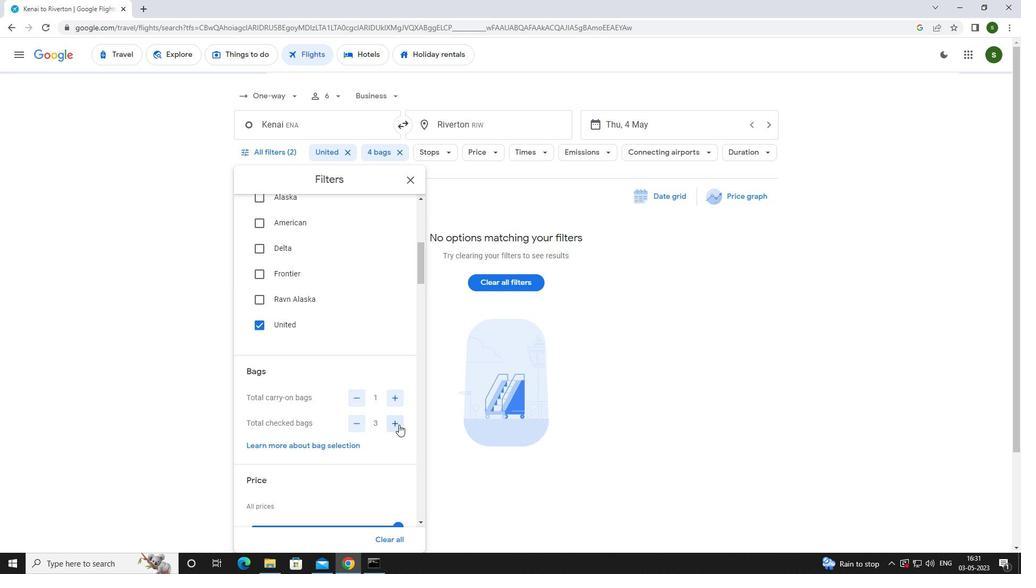 
Action: Mouse moved to (398, 425)
Screenshot: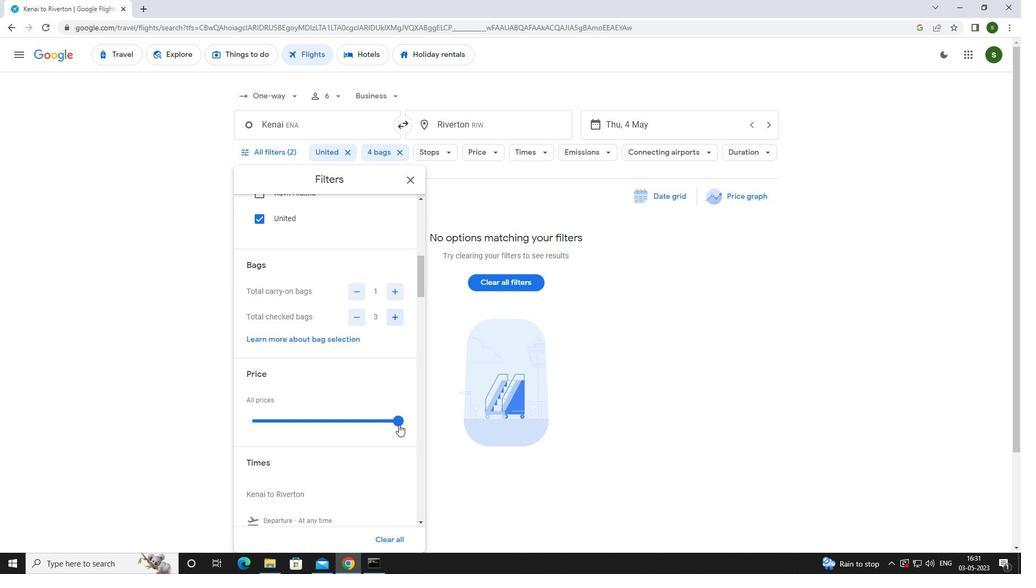 
Action: Mouse pressed left at (398, 425)
Screenshot: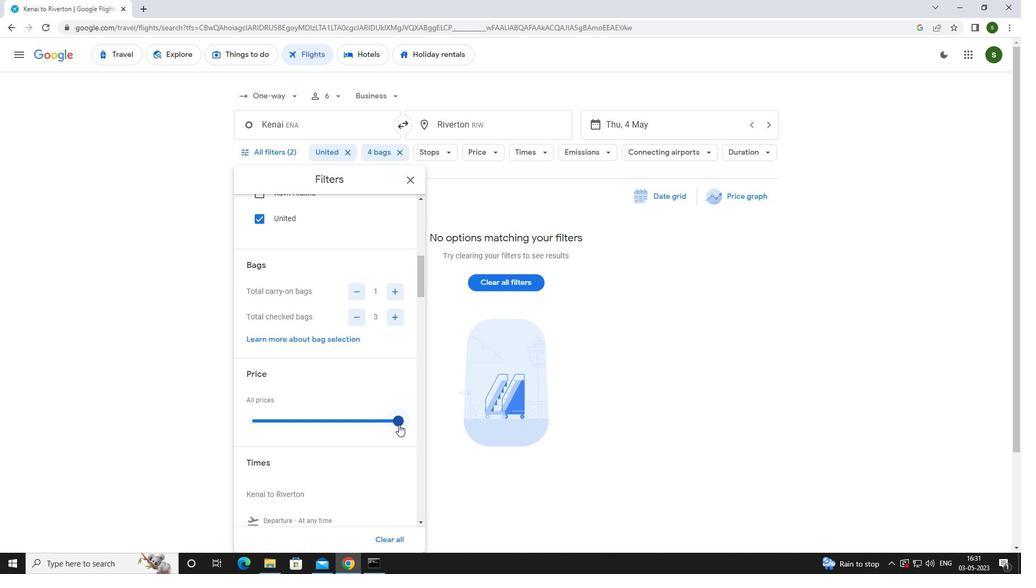 
Action: Mouse moved to (307, 436)
Screenshot: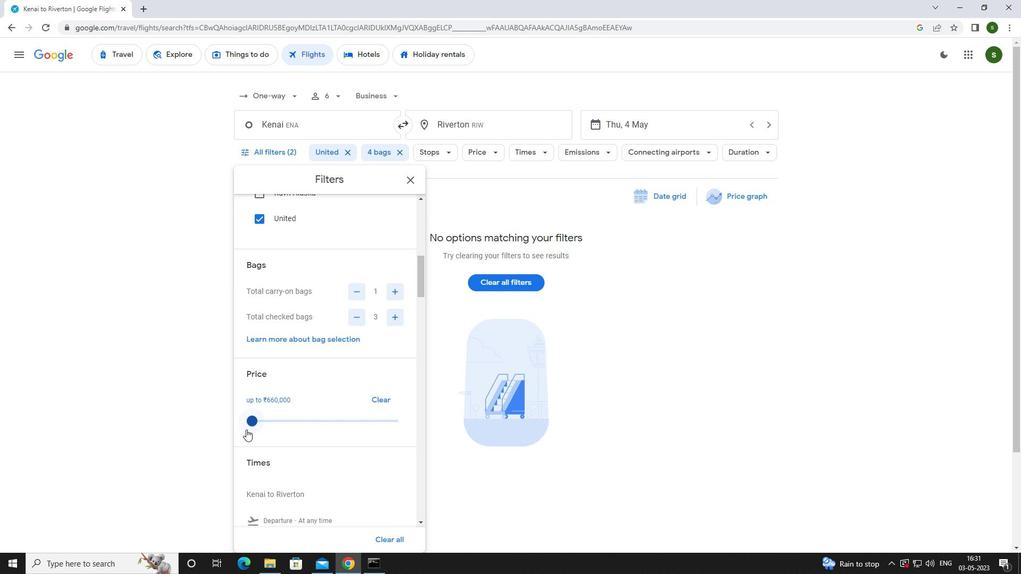 
Action: Mouse scrolled (307, 435) with delta (0, 0)
Screenshot: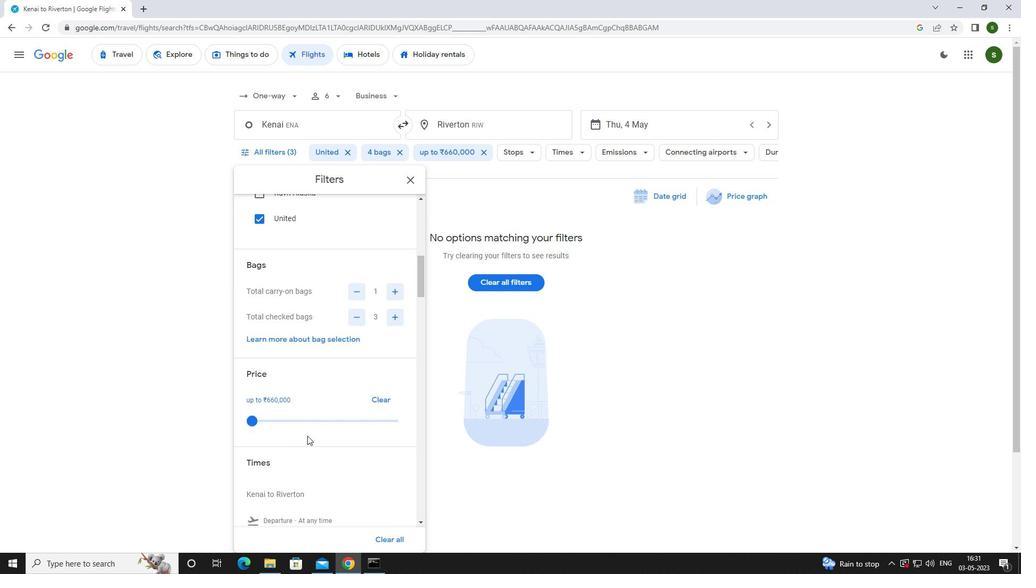
Action: Mouse moved to (252, 485)
Screenshot: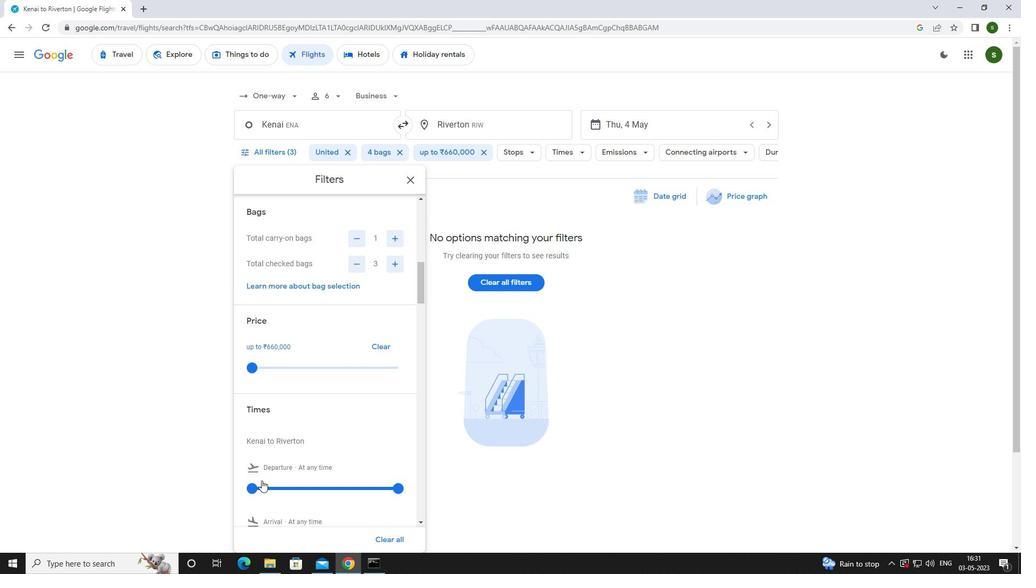 
Action: Mouse pressed left at (252, 485)
Screenshot: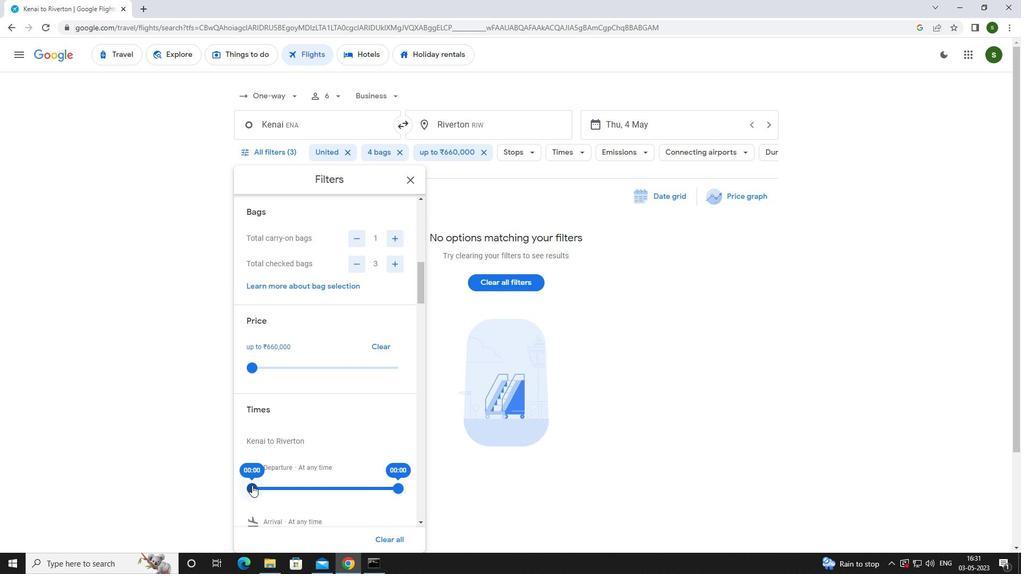 
Action: Mouse moved to (561, 443)
Screenshot: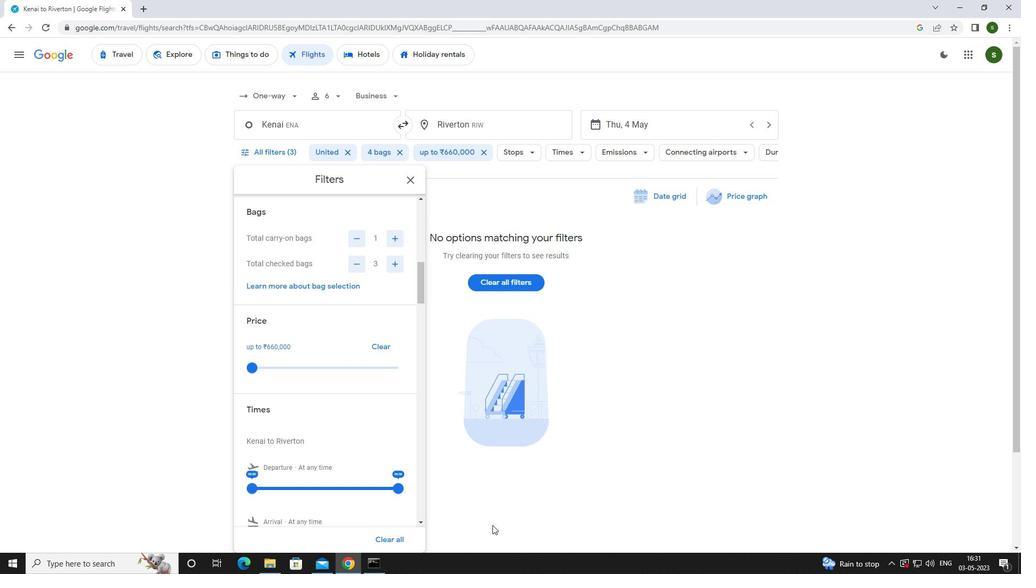 
Action: Mouse pressed left at (561, 443)
Screenshot: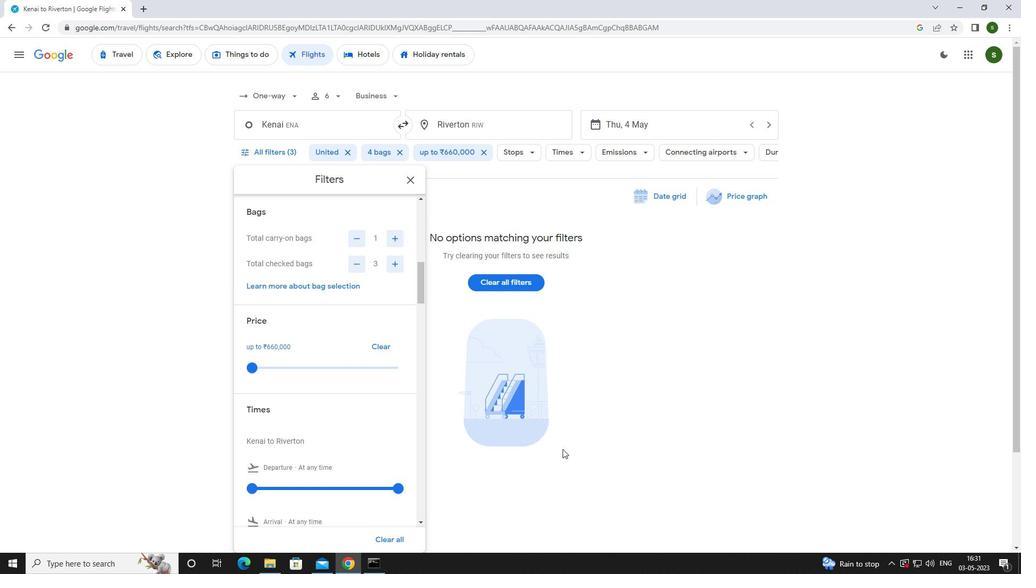 
